 Task: Look for space in Lebbeke, Belgium from 2nd June, 2023 to 6th June, 2023 for 1 adult in price range Rs.10000 to Rs.13000. Place can be private room with 1  bedroom having 1 bed and 1 bathroom. Property type can be hotel. Amenities needed are: heating, . Booking option can be shelf check-in. Required host language is English.
Action: Mouse moved to (431, 120)
Screenshot: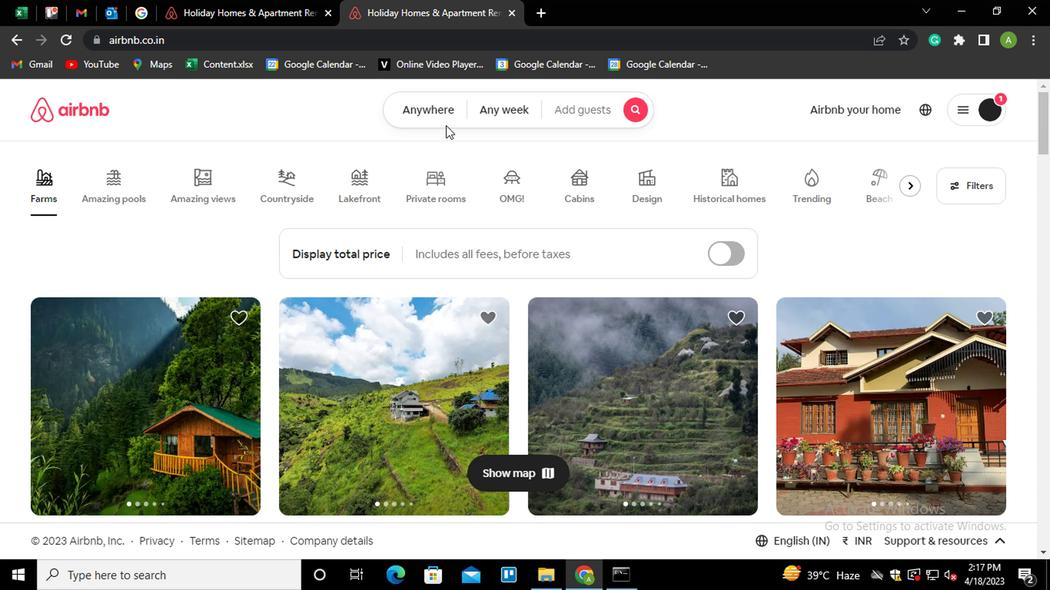 
Action: Mouse pressed left at (431, 120)
Screenshot: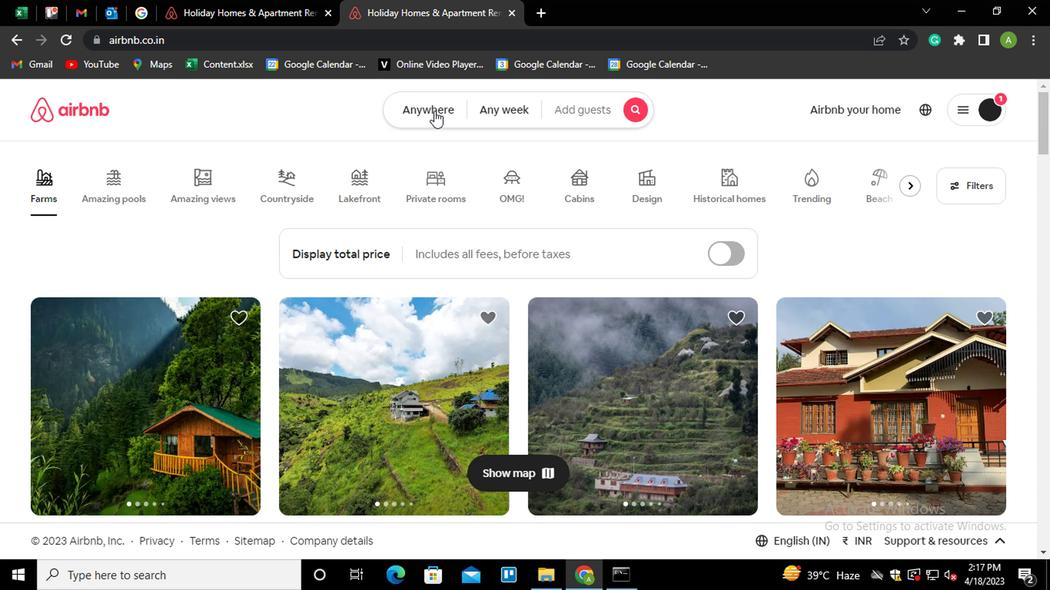 
Action: Mouse moved to (273, 180)
Screenshot: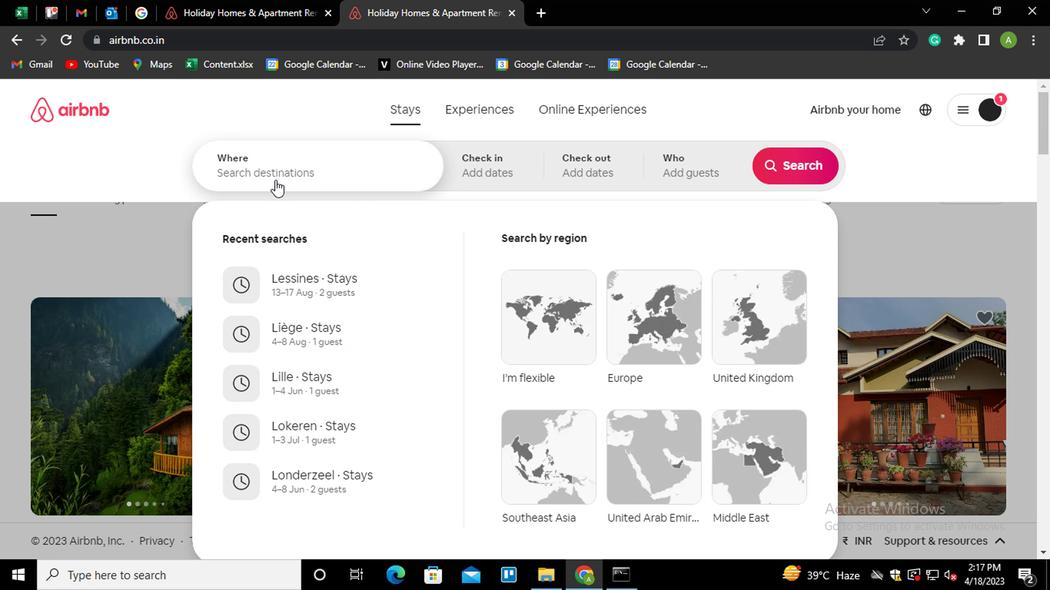 
Action: Mouse pressed left at (273, 180)
Screenshot: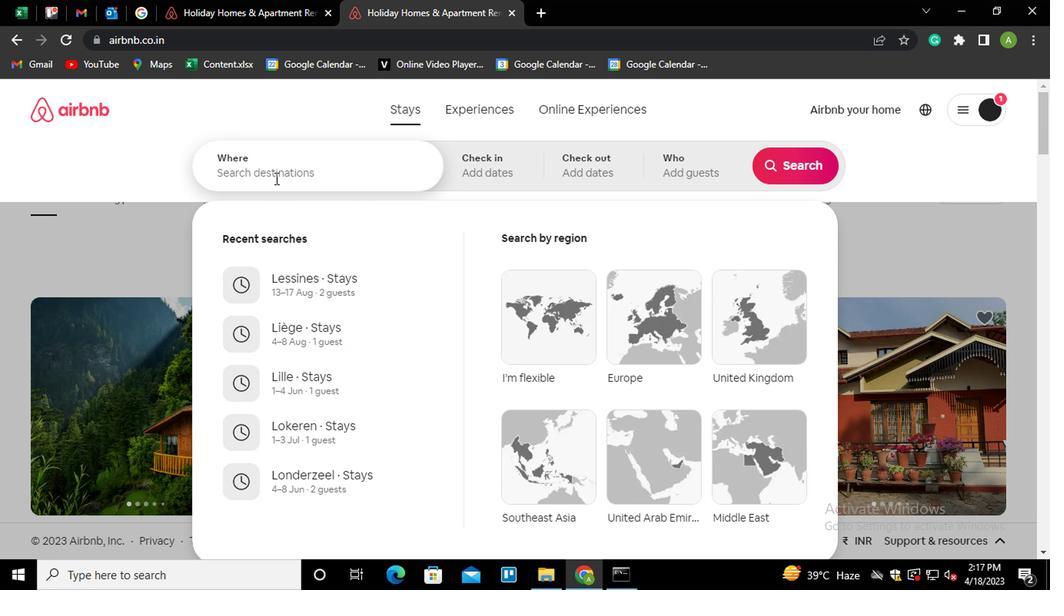 
Action: Key pressed <Key.shift_r>Lebbe<Key.down><Key.enter>
Screenshot: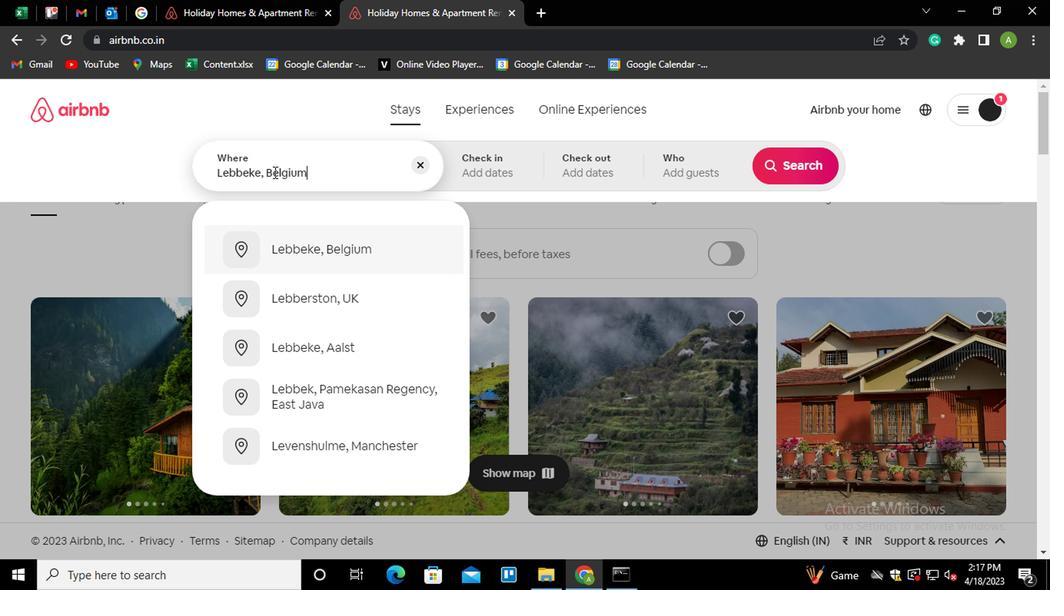 
Action: Mouse moved to (782, 291)
Screenshot: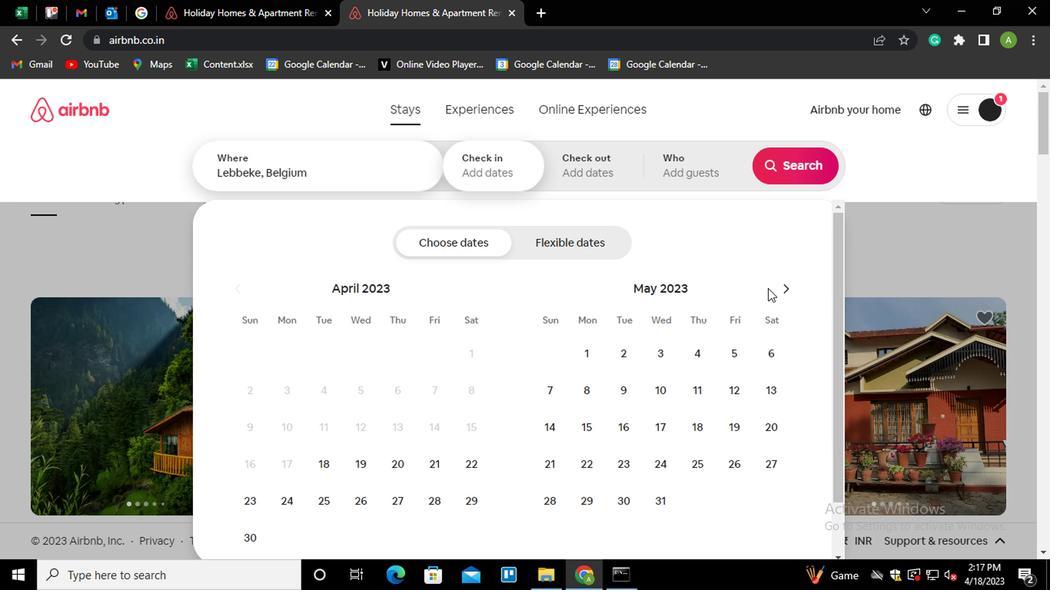 
Action: Mouse pressed left at (782, 291)
Screenshot: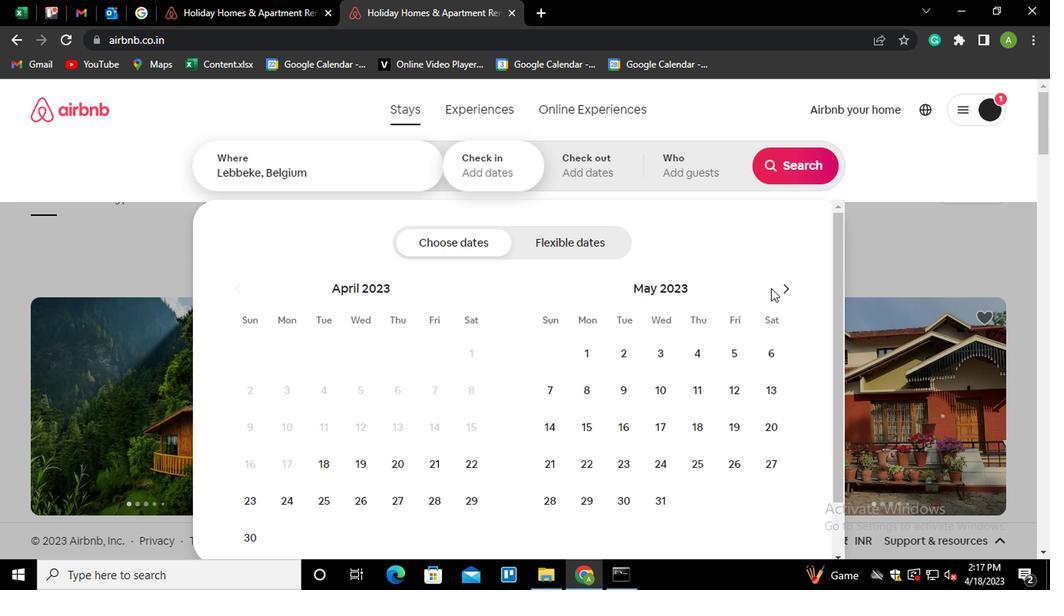 
Action: Mouse moved to (740, 349)
Screenshot: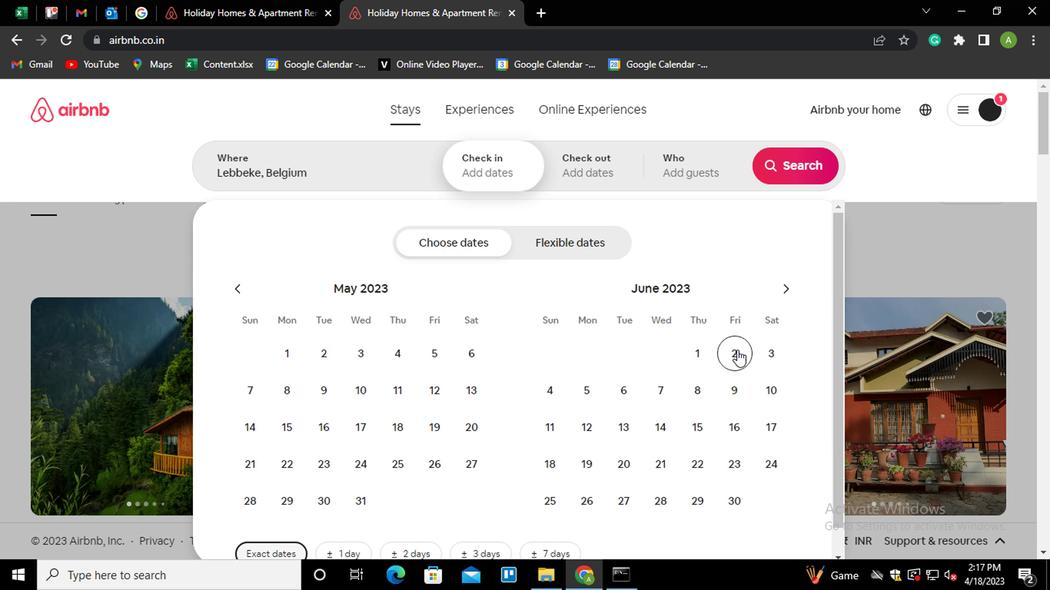
Action: Mouse pressed left at (740, 349)
Screenshot: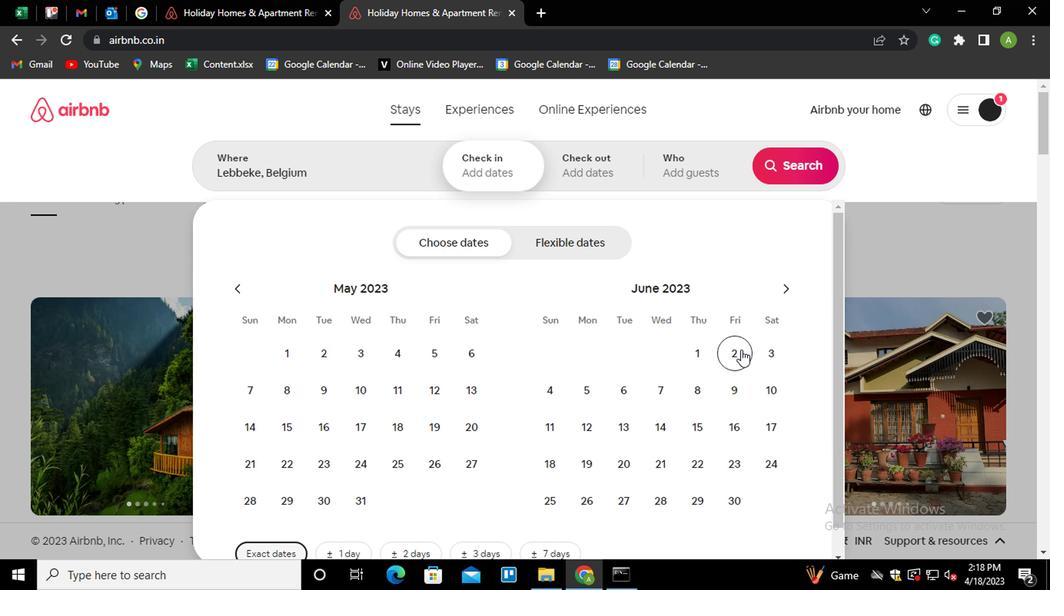 
Action: Mouse moved to (624, 392)
Screenshot: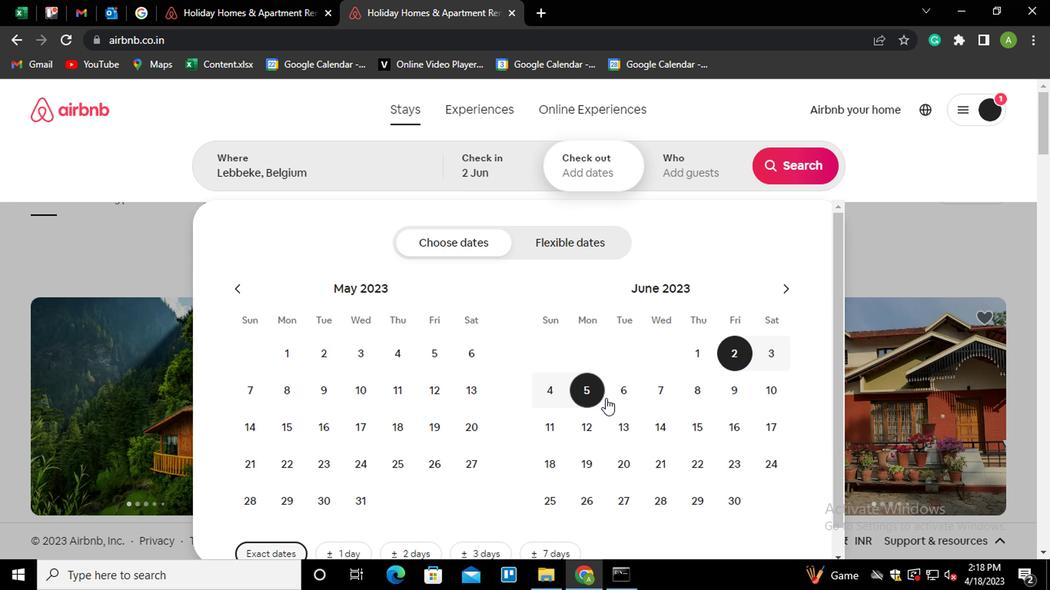 
Action: Mouse pressed left at (624, 392)
Screenshot: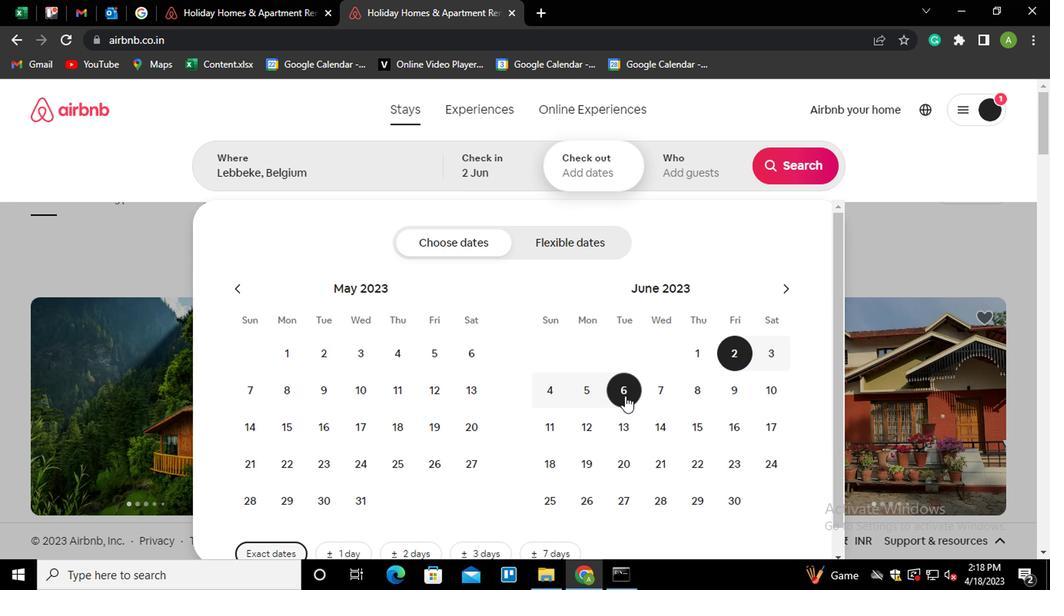 
Action: Mouse moved to (710, 178)
Screenshot: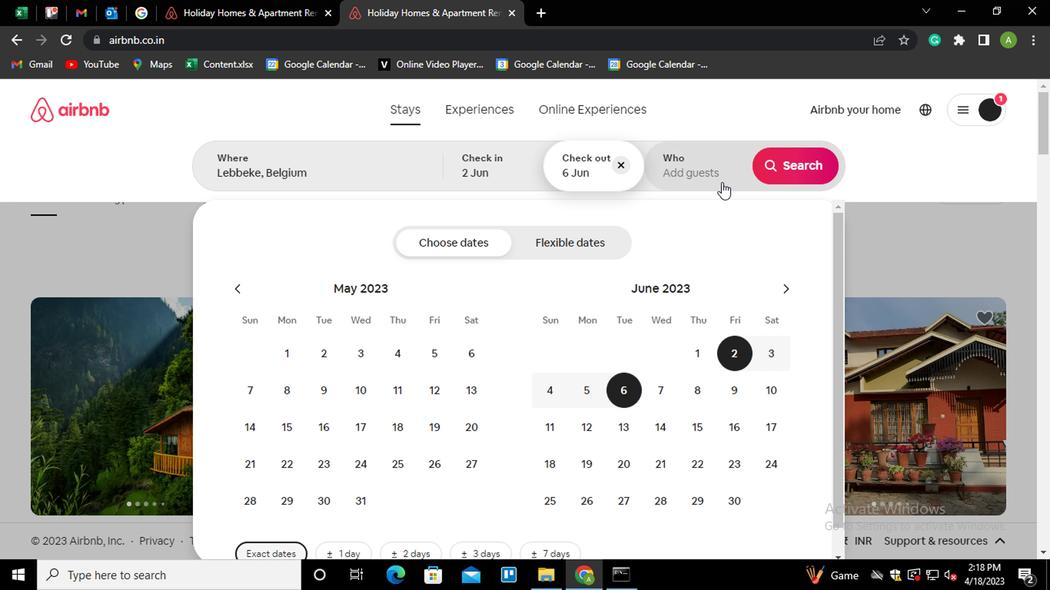 
Action: Mouse pressed left at (710, 178)
Screenshot: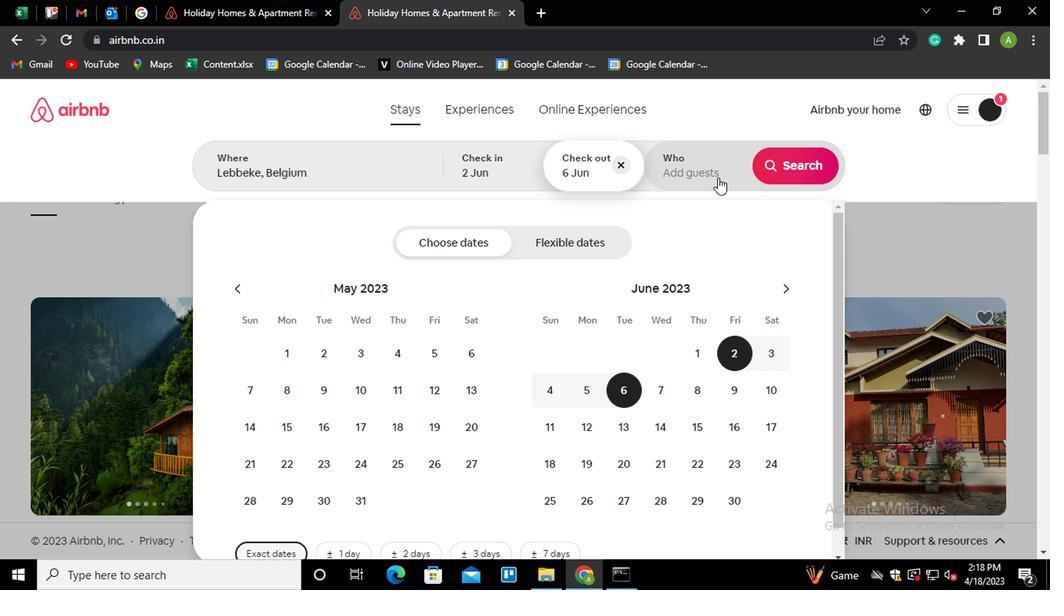 
Action: Mouse moved to (793, 252)
Screenshot: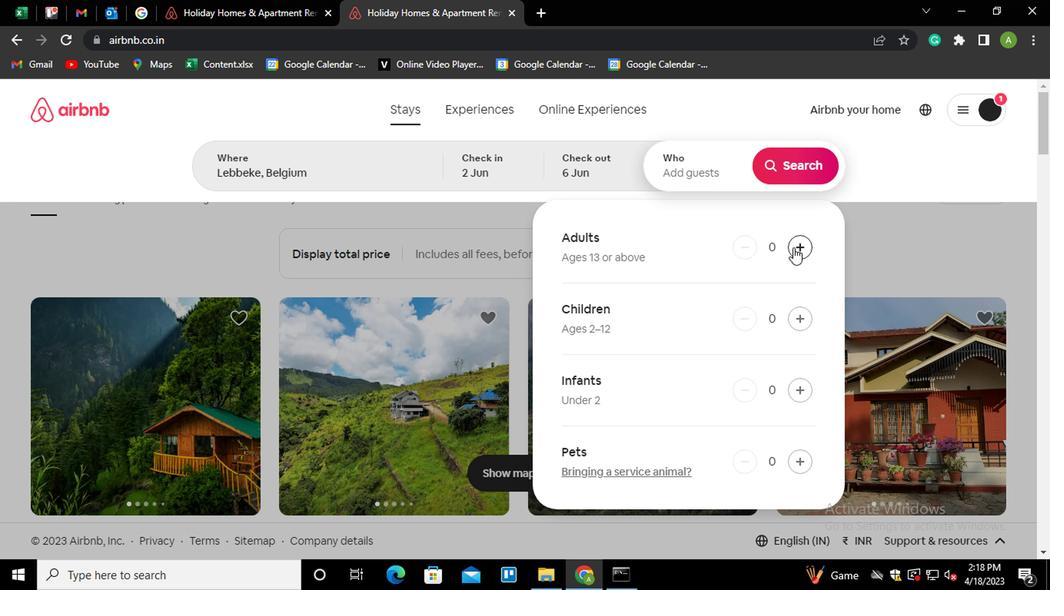 
Action: Mouse pressed left at (793, 252)
Screenshot: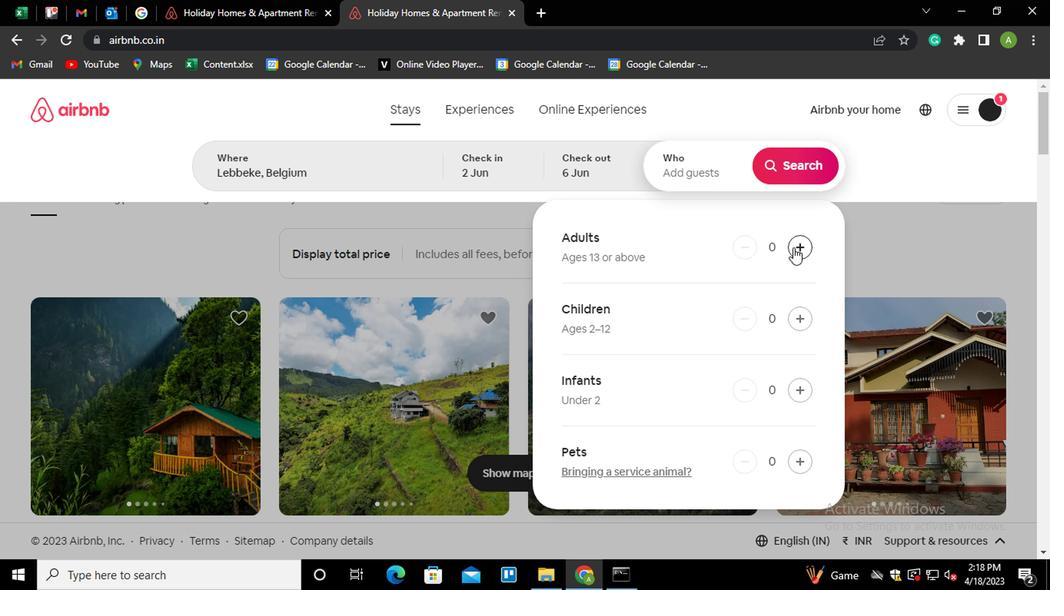 
Action: Mouse moved to (811, 178)
Screenshot: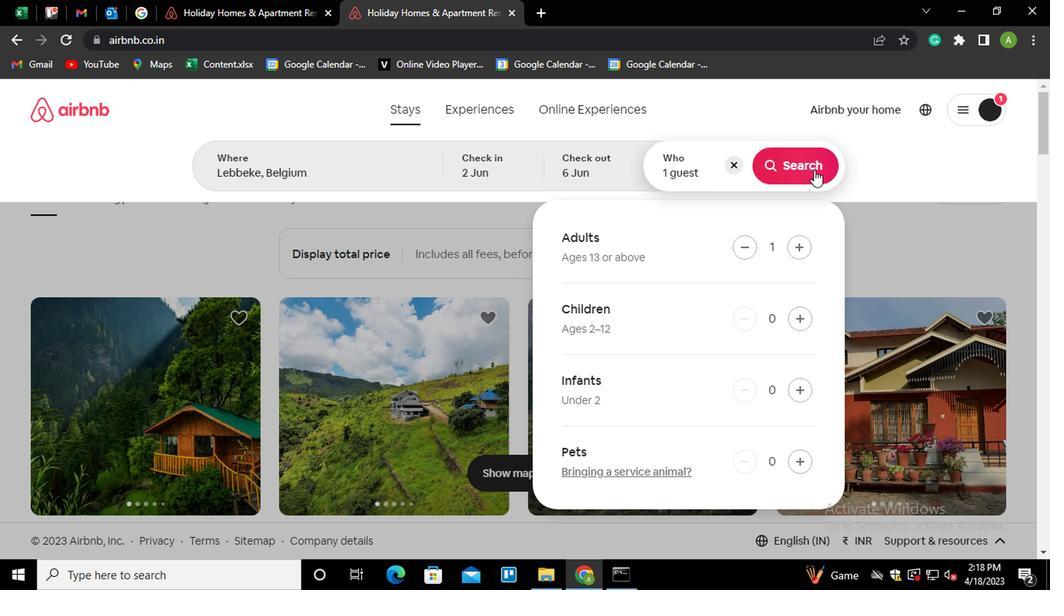
Action: Mouse pressed left at (811, 178)
Screenshot: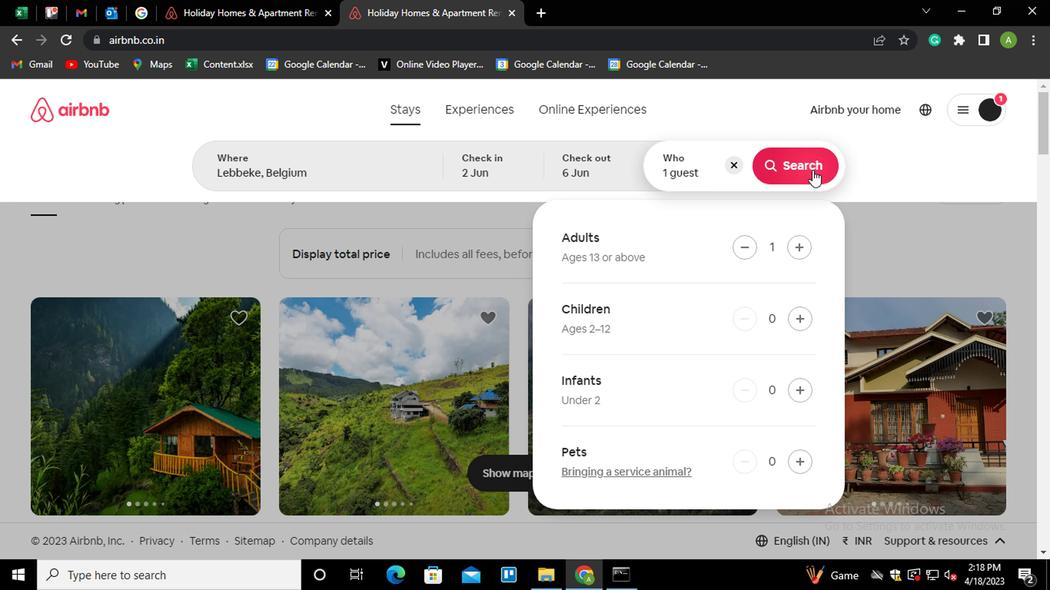 
Action: Mouse moved to (988, 183)
Screenshot: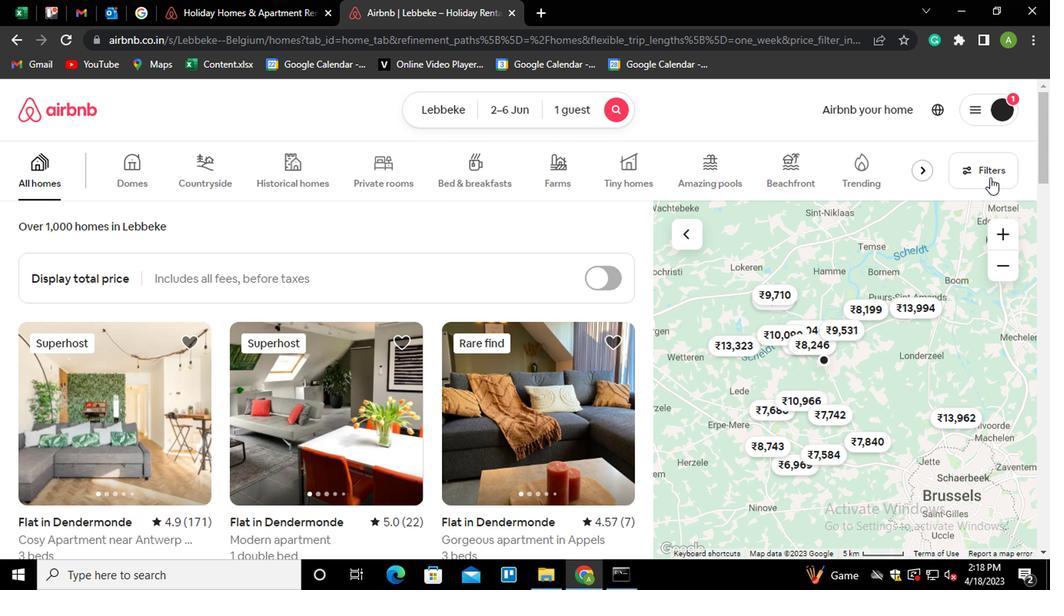 
Action: Mouse pressed left at (988, 183)
Screenshot: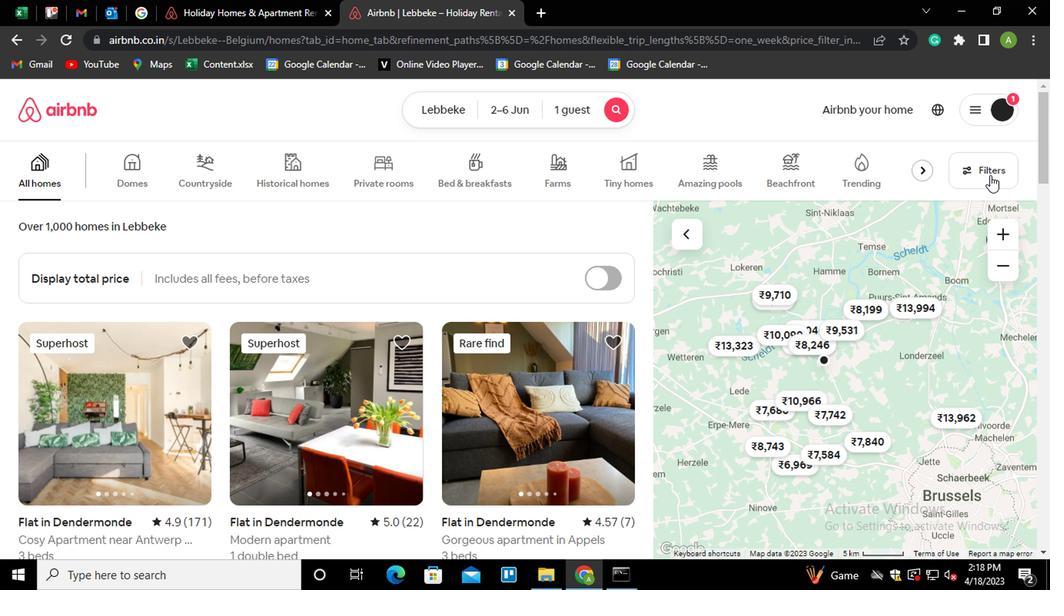 
Action: Mouse moved to (394, 358)
Screenshot: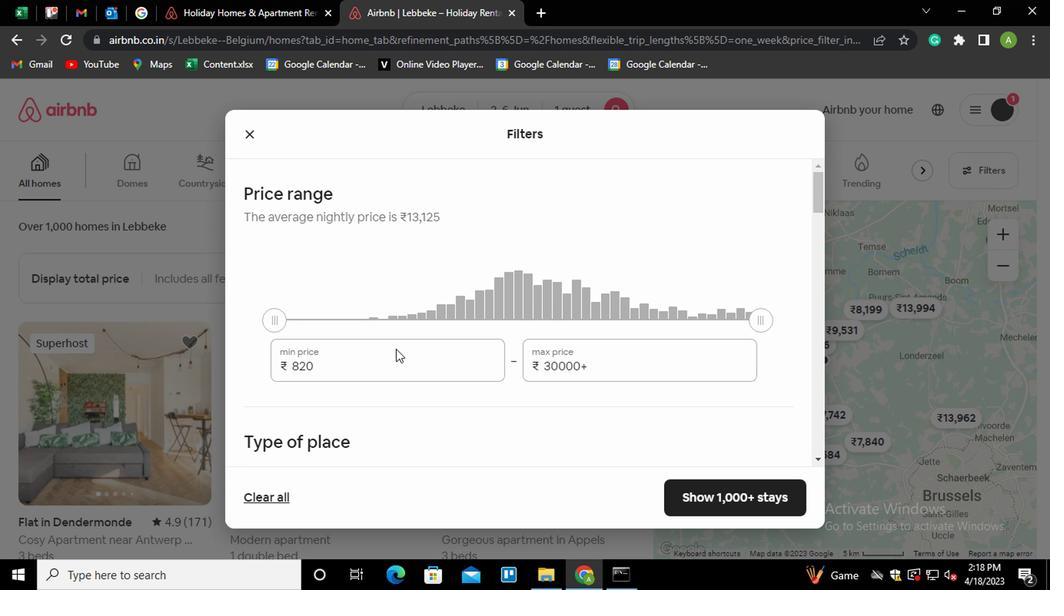 
Action: Mouse pressed left at (394, 358)
Screenshot: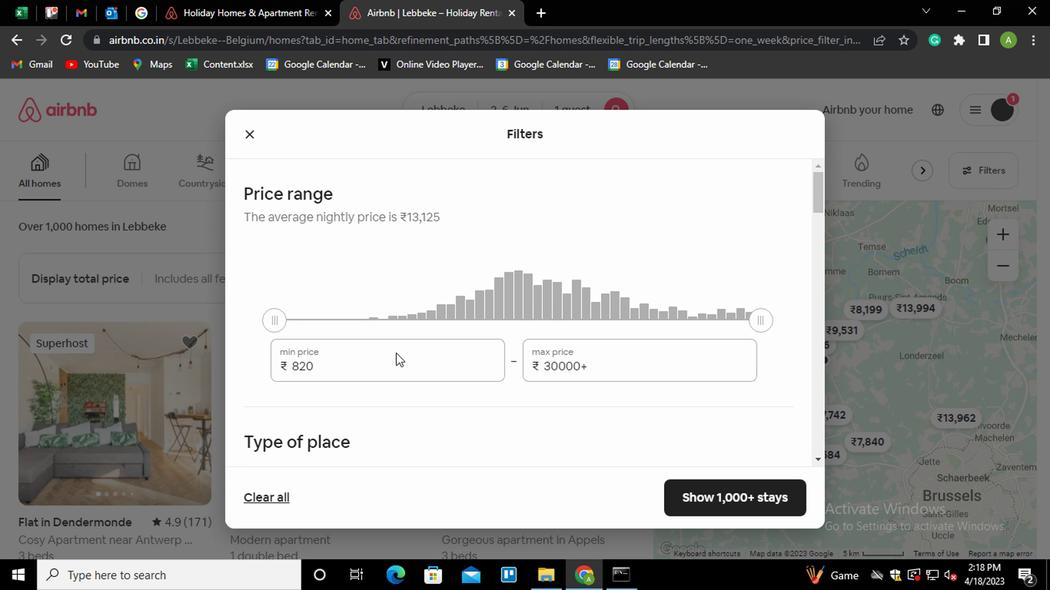 
Action: Key pressed <Key.shift_r><Key.home>10000
Screenshot: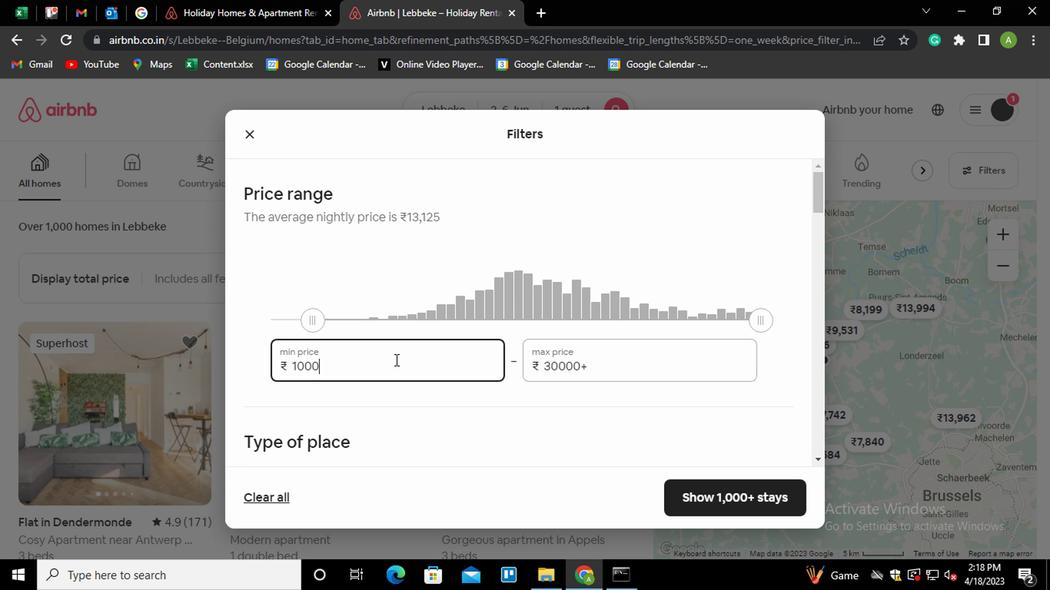 
Action: Mouse moved to (637, 373)
Screenshot: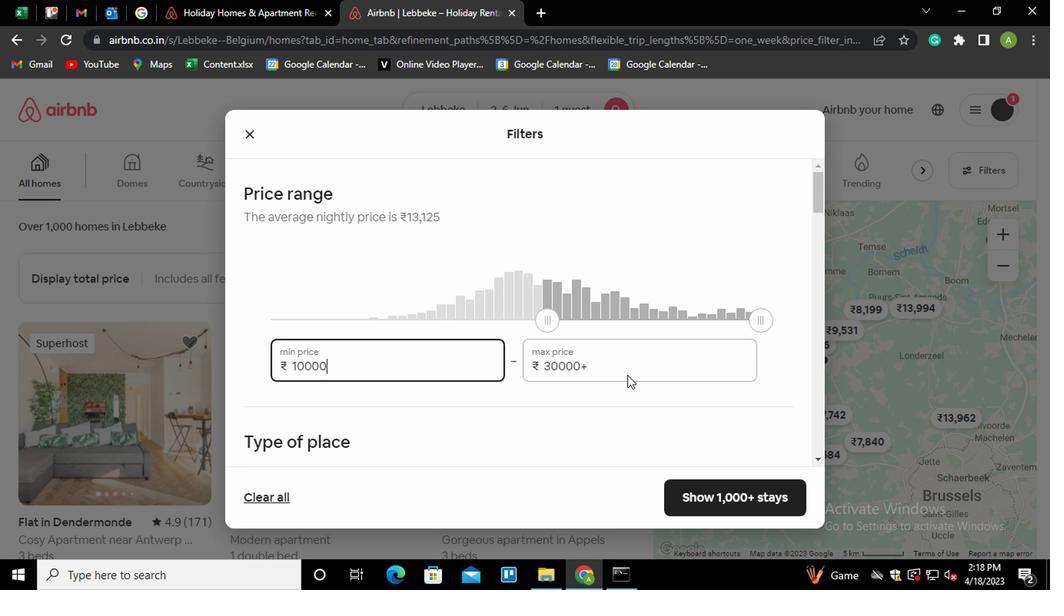 
Action: Mouse pressed left at (637, 373)
Screenshot: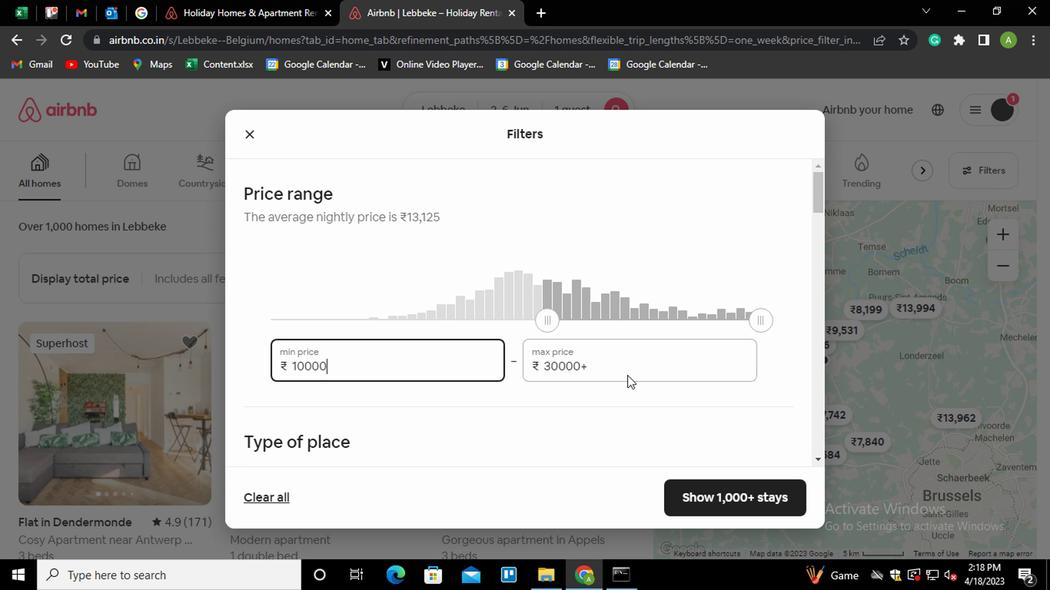 
Action: Mouse moved to (629, 368)
Screenshot: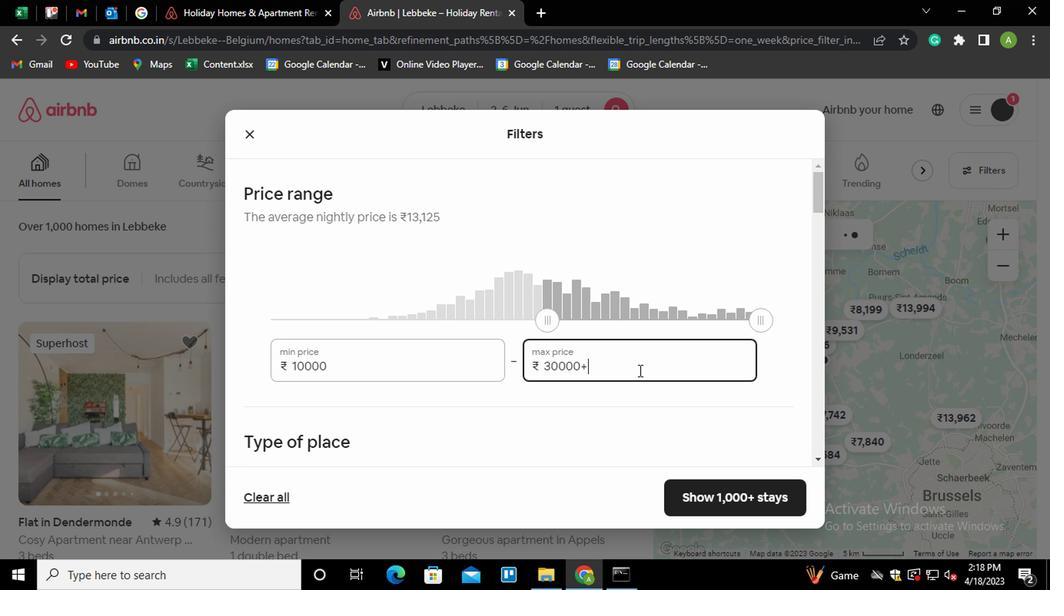 
Action: Key pressed <Key.shift_r><Key.home>13000
Screenshot: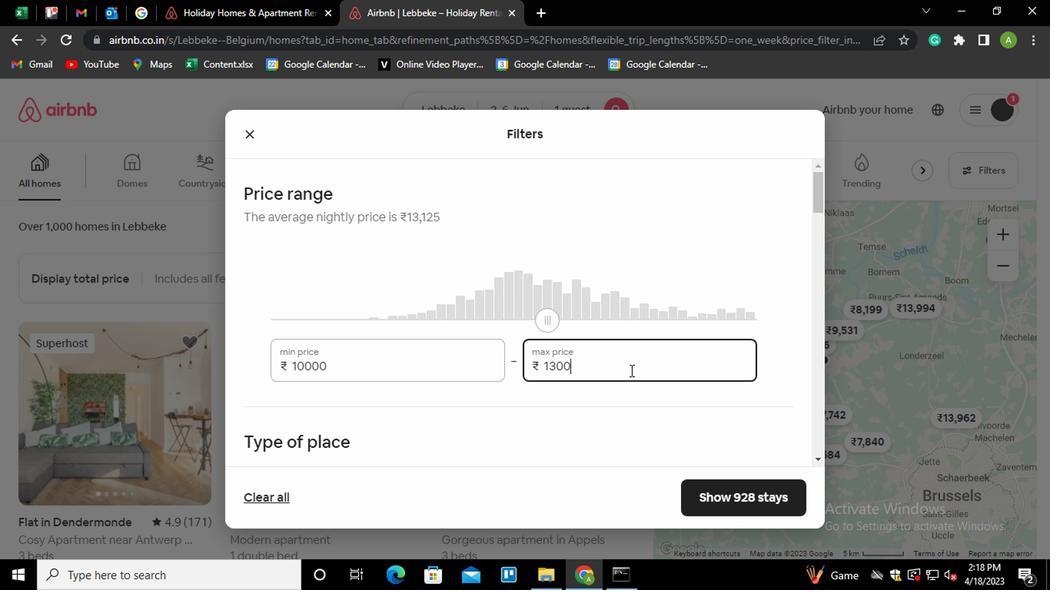 
Action: Mouse moved to (421, 449)
Screenshot: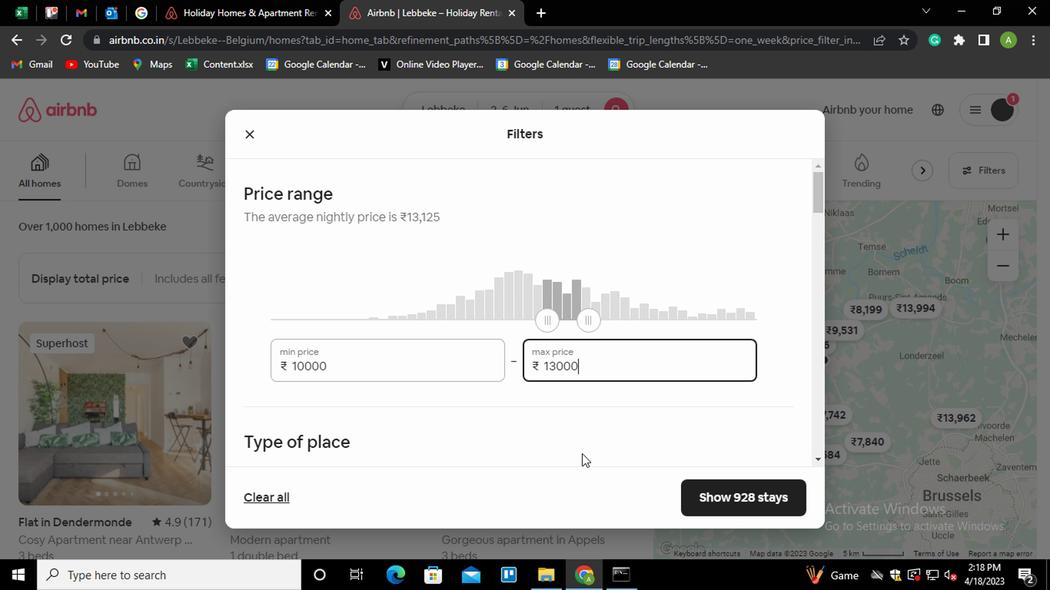 
Action: Mouse scrolled (421, 448) with delta (0, -1)
Screenshot: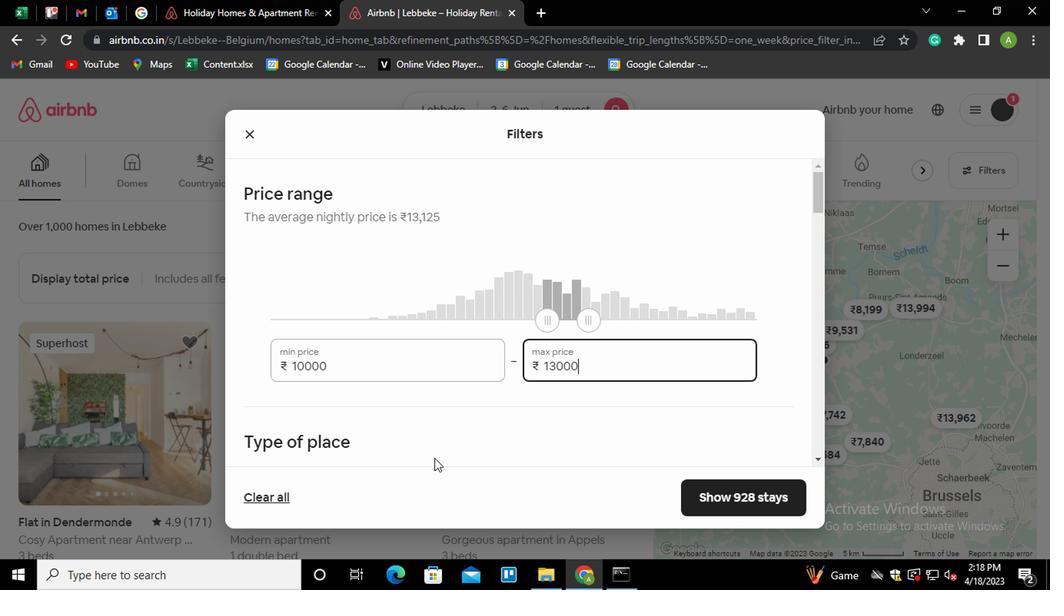 
Action: Mouse scrolled (421, 448) with delta (0, -1)
Screenshot: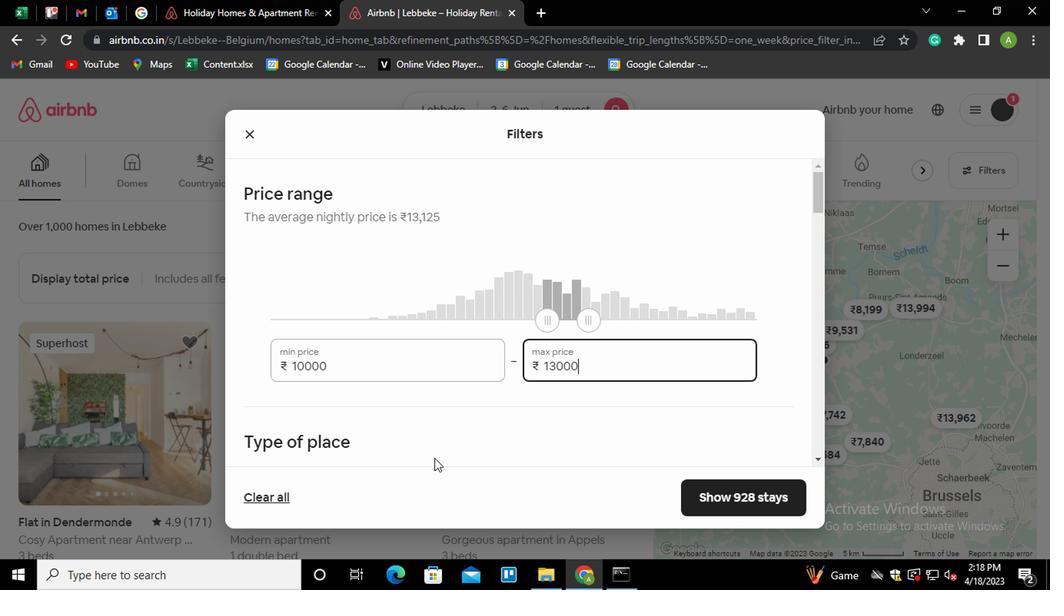 
Action: Mouse scrolled (421, 448) with delta (0, -1)
Screenshot: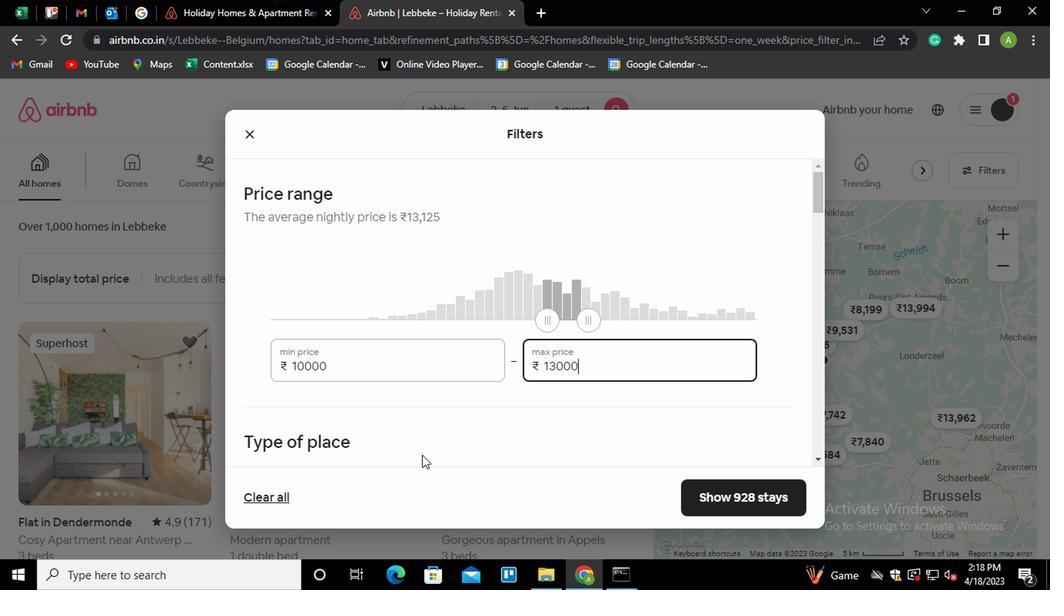 
Action: Mouse moved to (523, 260)
Screenshot: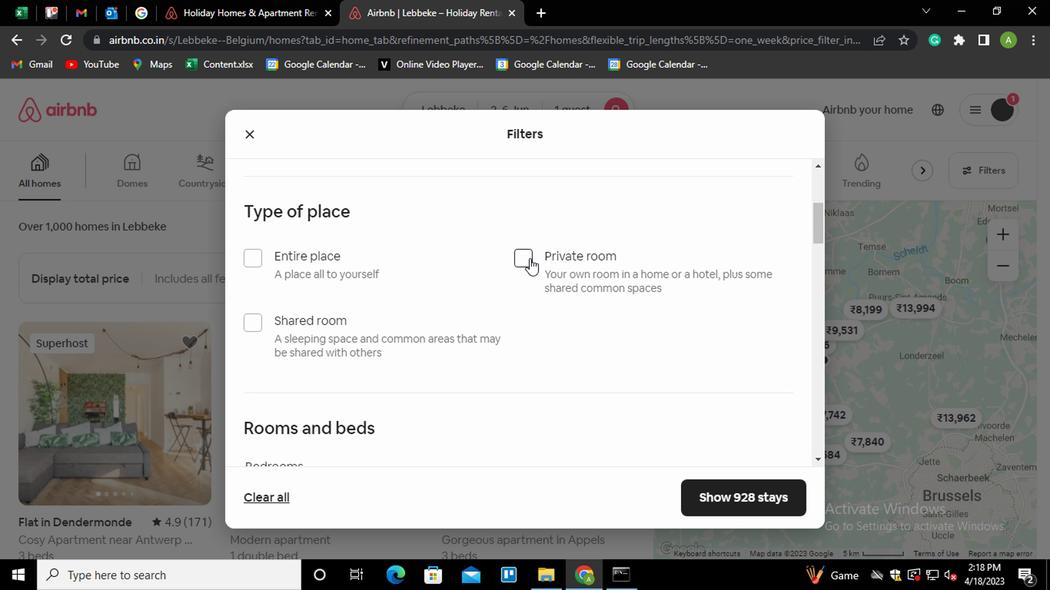 
Action: Mouse pressed left at (523, 260)
Screenshot: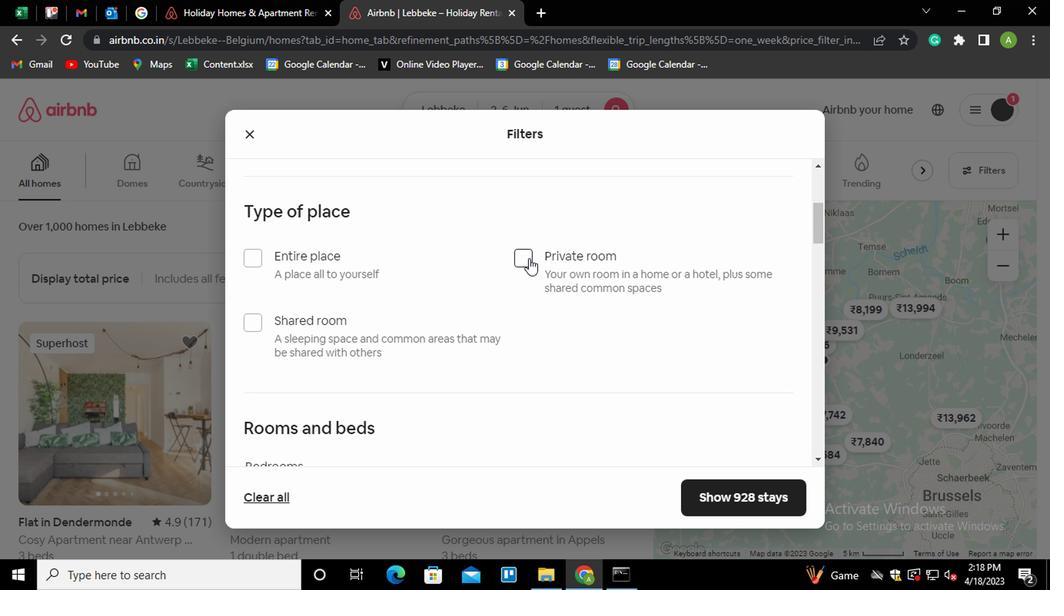 
Action: Mouse moved to (572, 288)
Screenshot: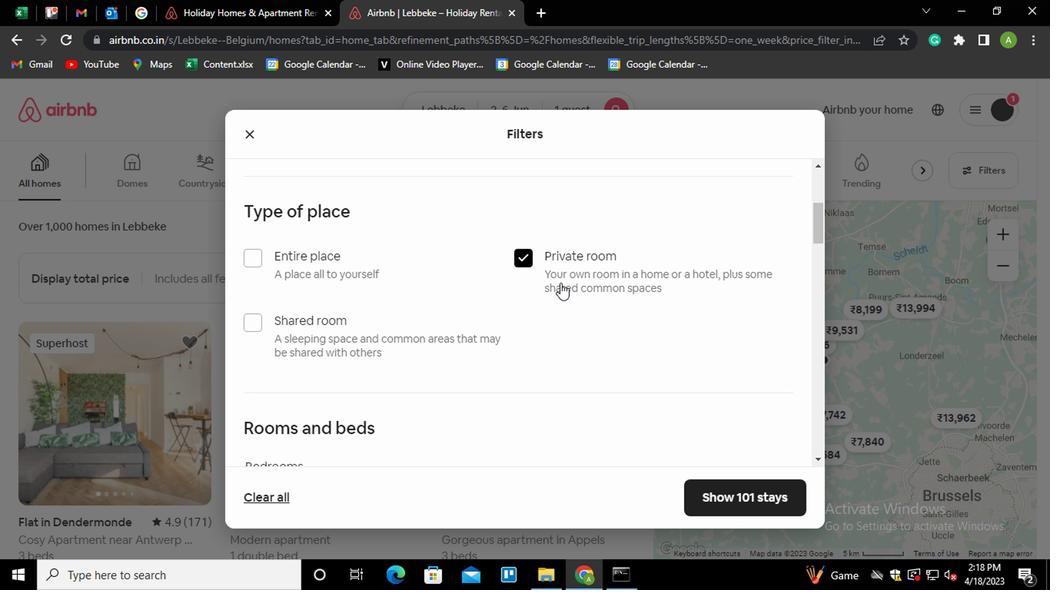 
Action: Mouse scrolled (572, 287) with delta (0, -1)
Screenshot: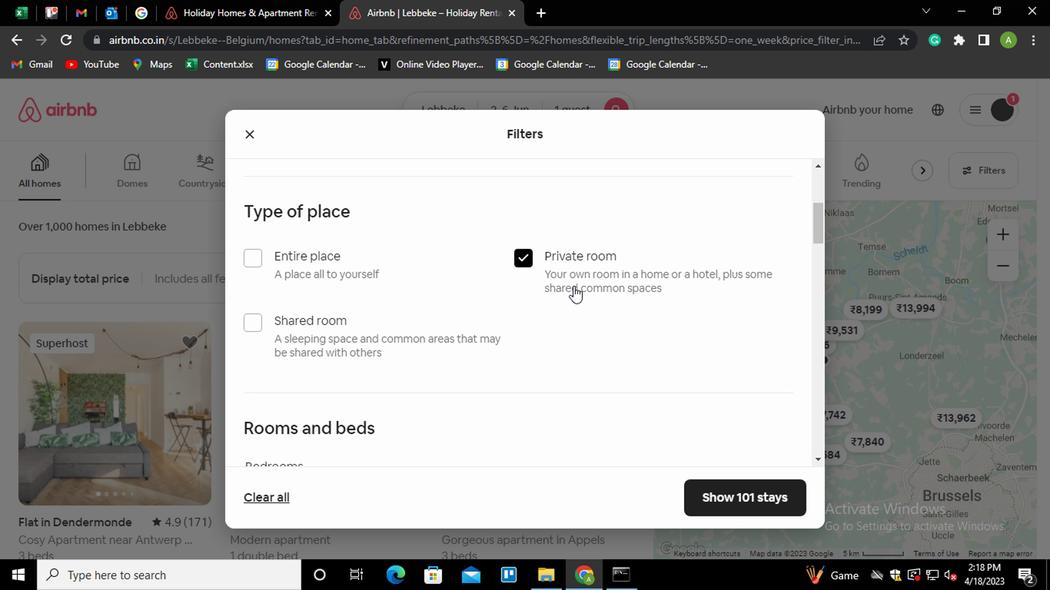 
Action: Mouse scrolled (572, 287) with delta (0, -1)
Screenshot: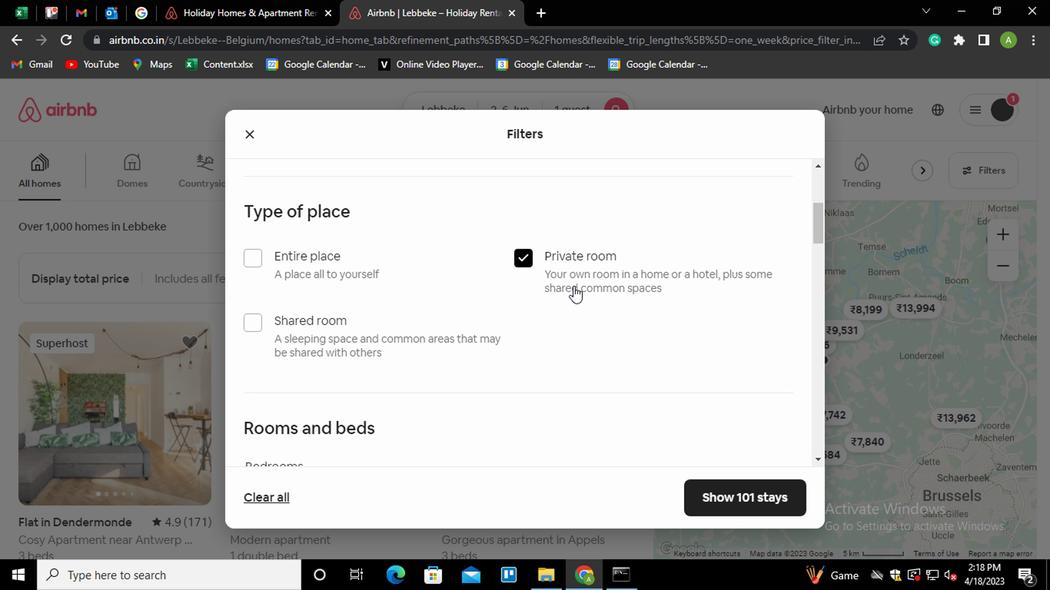 
Action: Mouse moved to (322, 355)
Screenshot: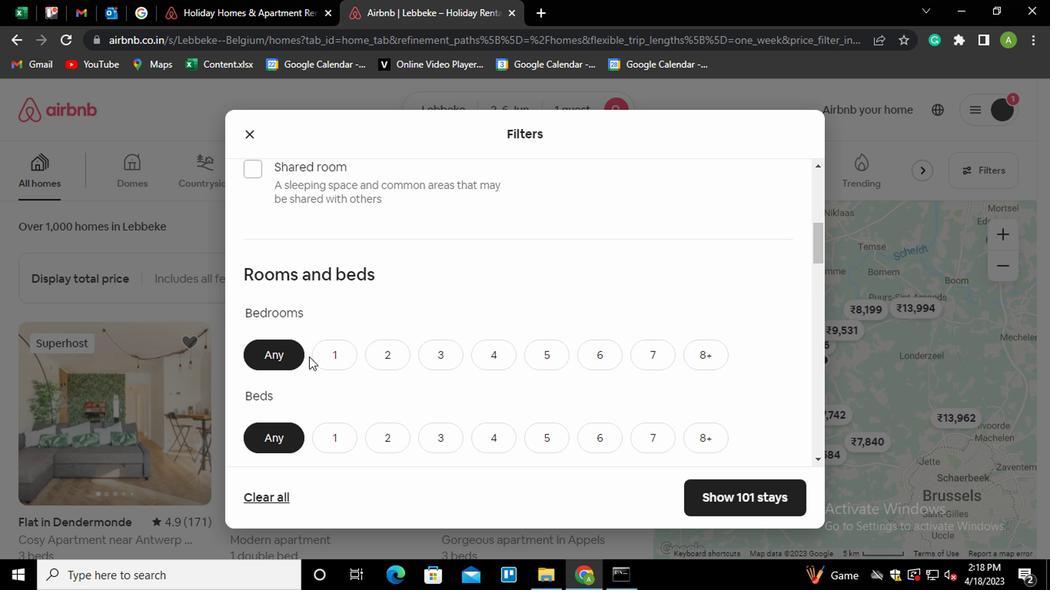 
Action: Mouse pressed left at (322, 355)
Screenshot: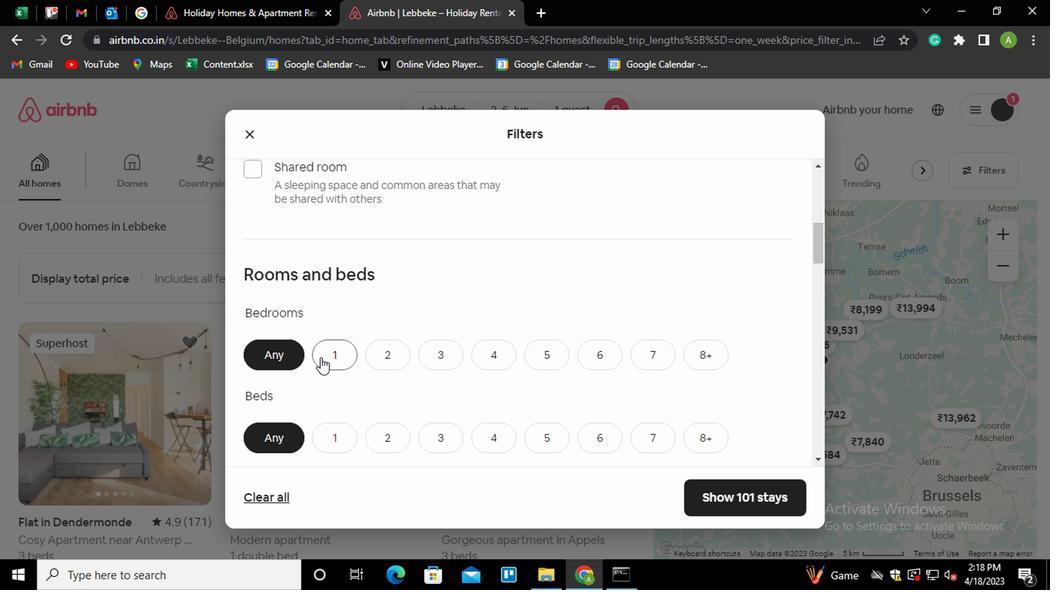 
Action: Mouse moved to (398, 335)
Screenshot: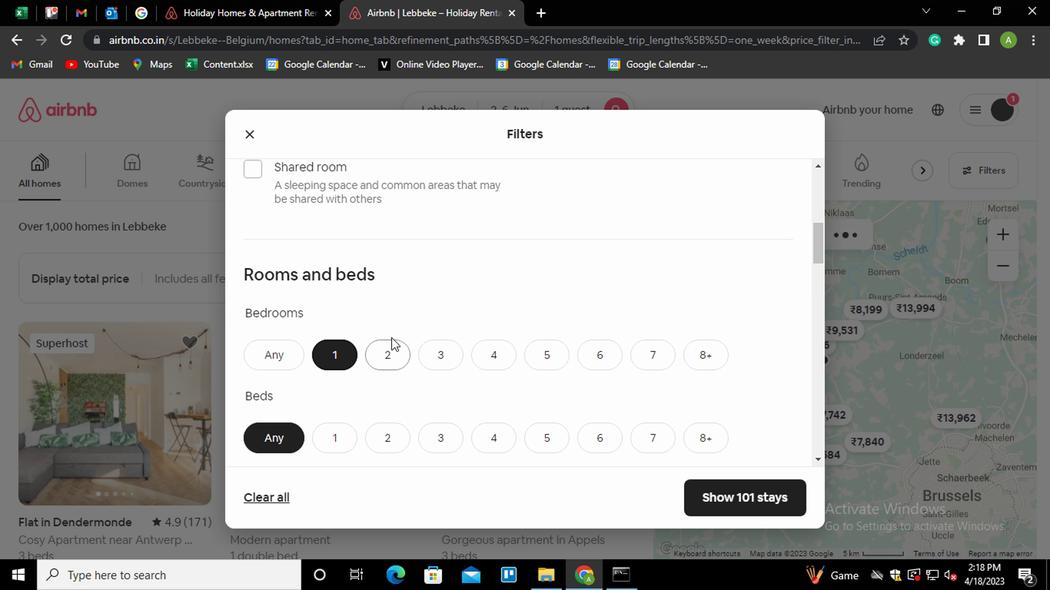 
Action: Mouse scrolled (398, 334) with delta (0, 0)
Screenshot: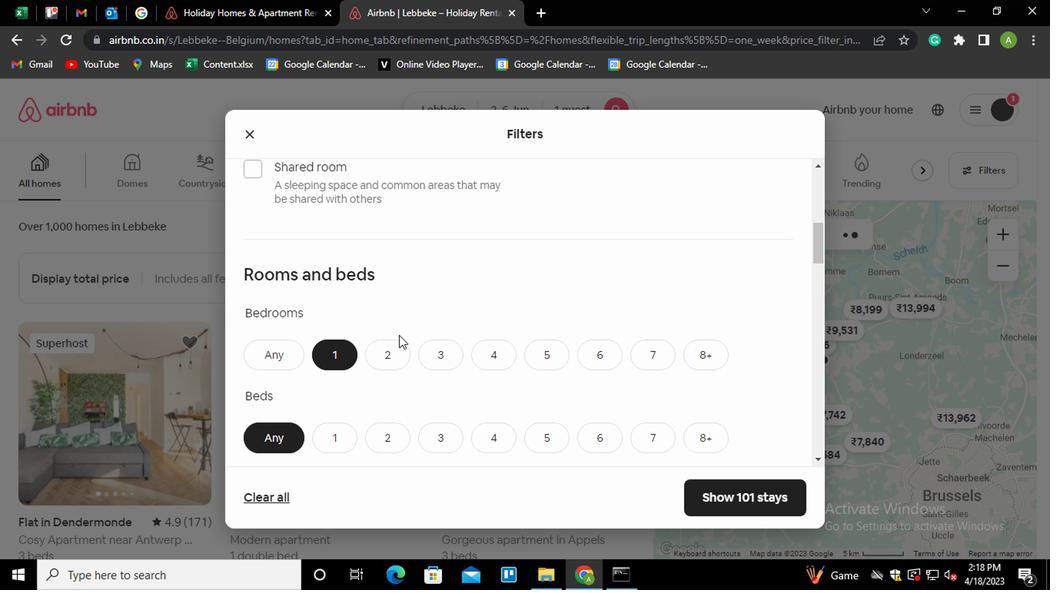 
Action: Mouse moved to (311, 357)
Screenshot: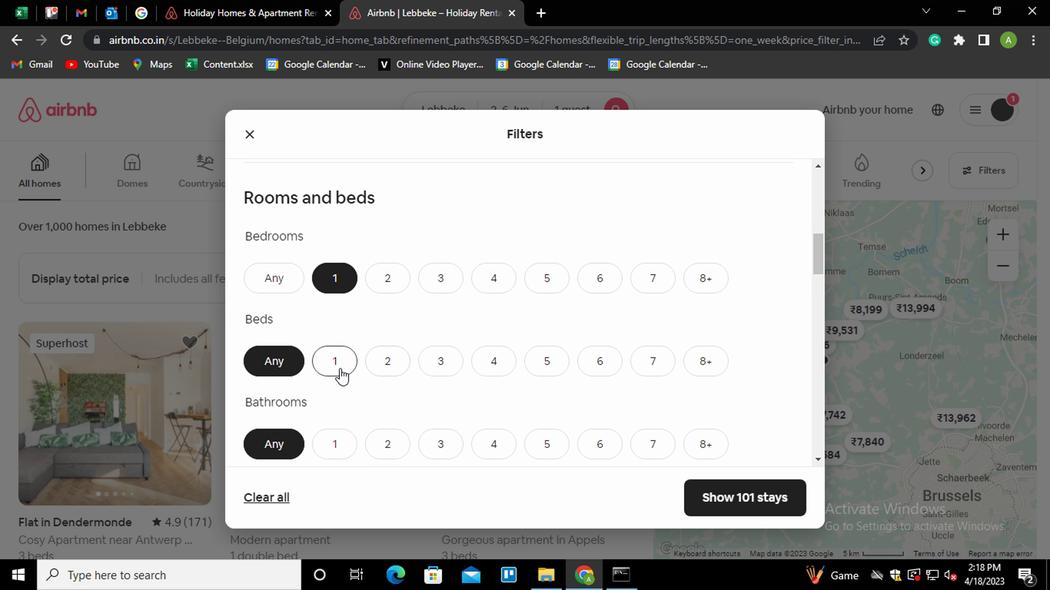 
Action: Mouse pressed left at (311, 357)
Screenshot: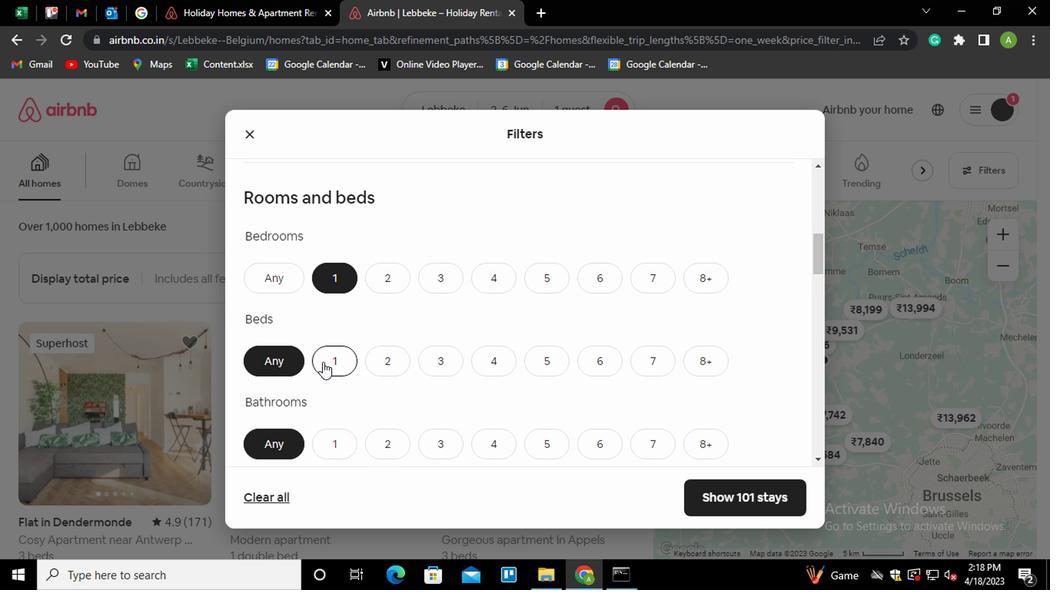 
Action: Mouse moved to (353, 357)
Screenshot: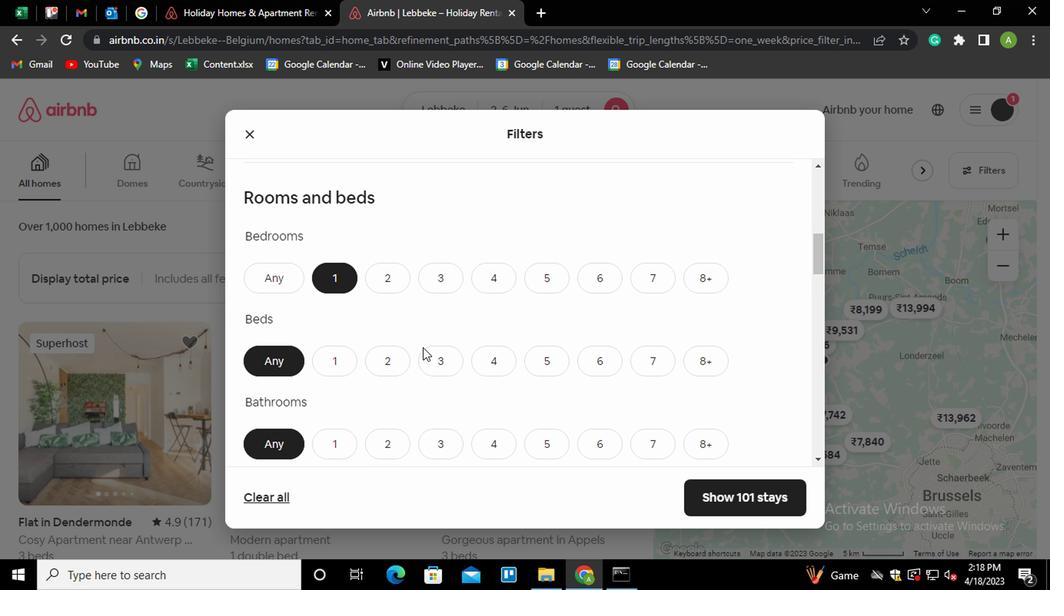 
Action: Mouse pressed left at (353, 357)
Screenshot: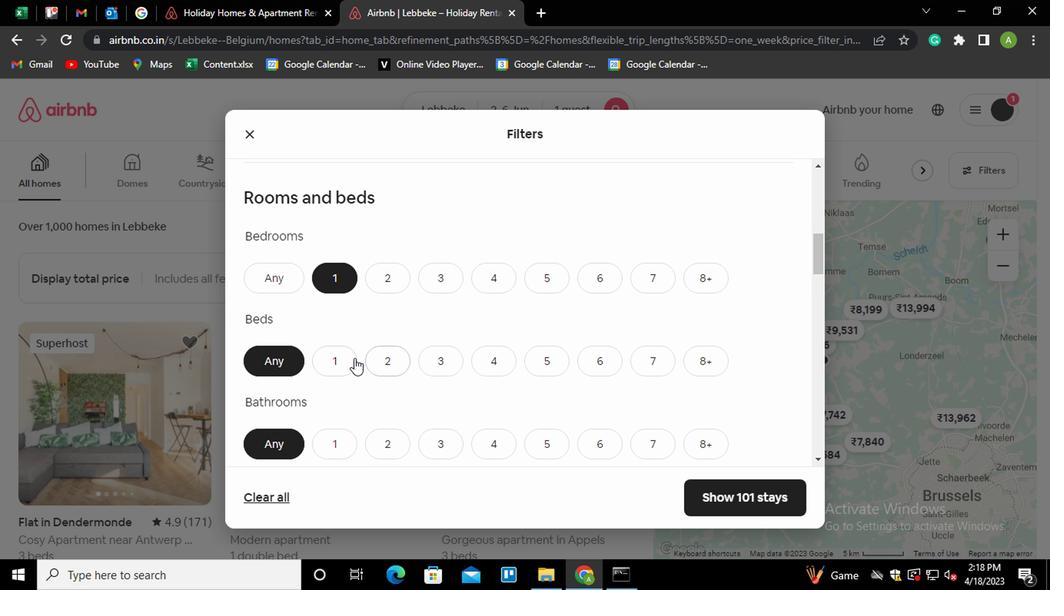 
Action: Mouse moved to (421, 339)
Screenshot: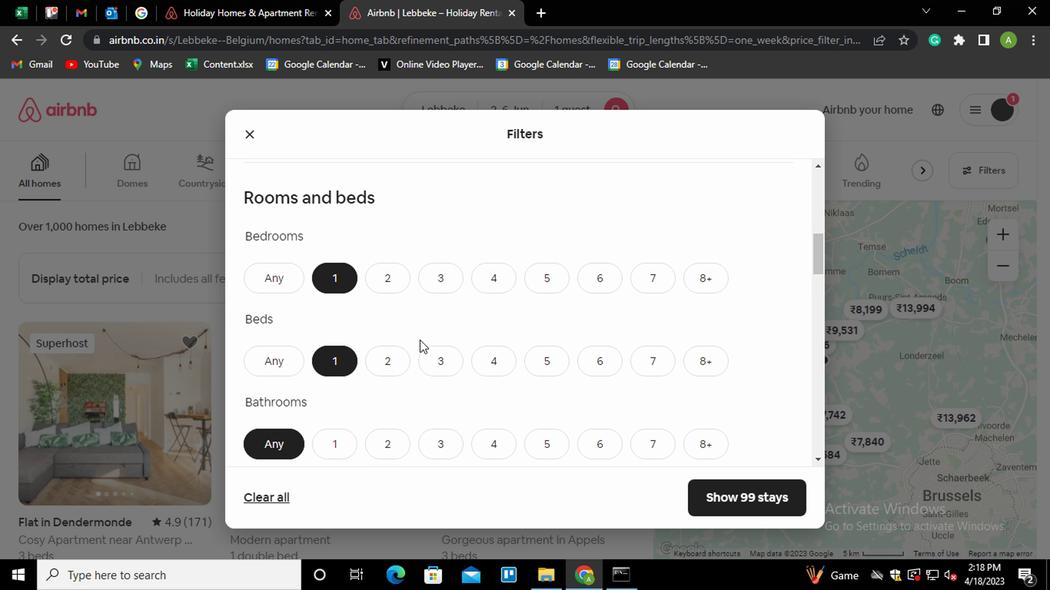 
Action: Mouse scrolled (421, 339) with delta (0, 0)
Screenshot: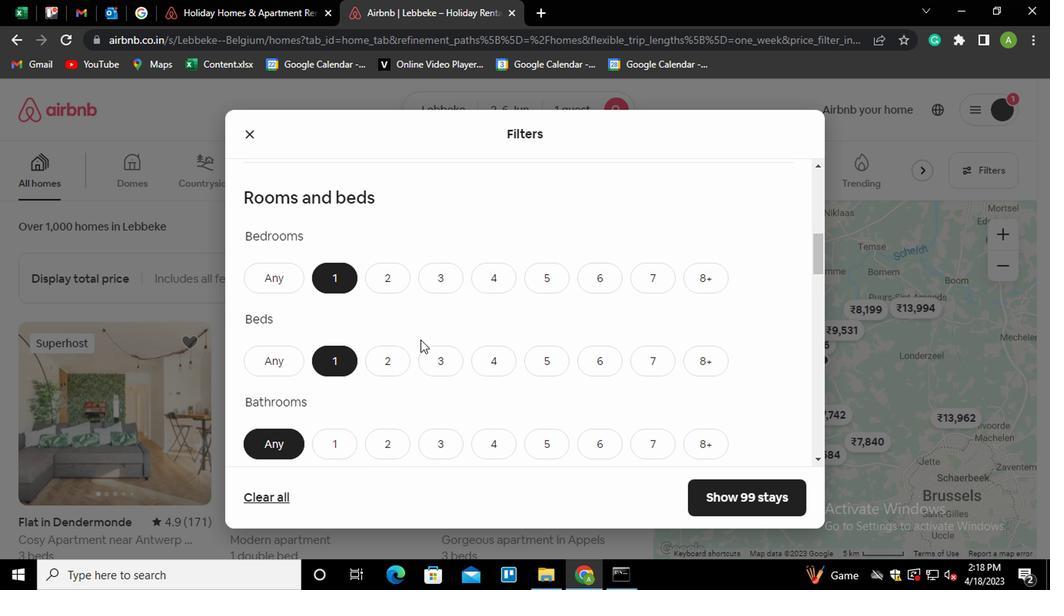 
Action: Mouse scrolled (421, 339) with delta (0, 0)
Screenshot: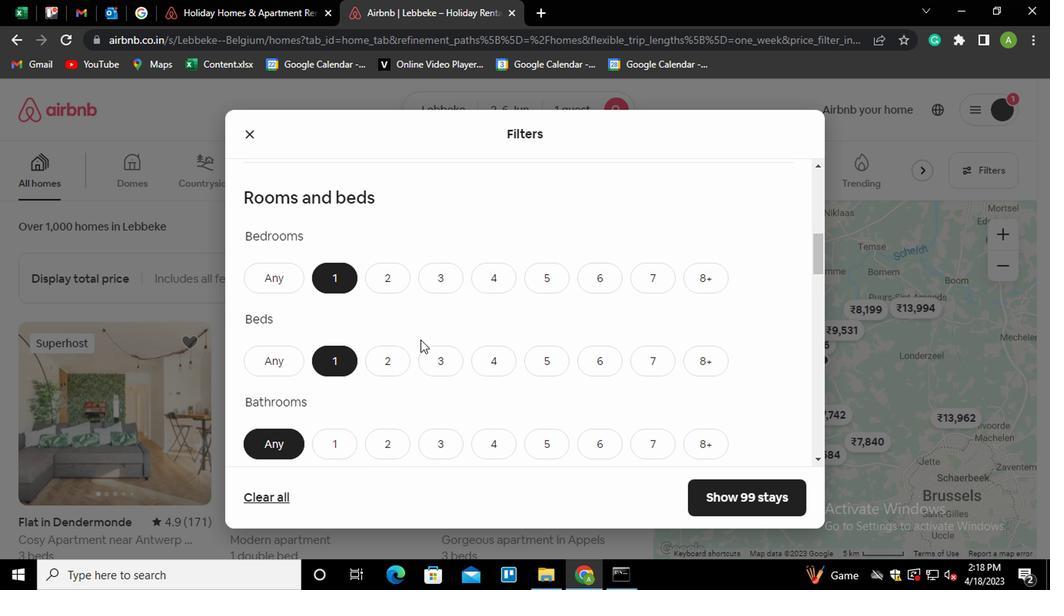 
Action: Mouse moved to (335, 291)
Screenshot: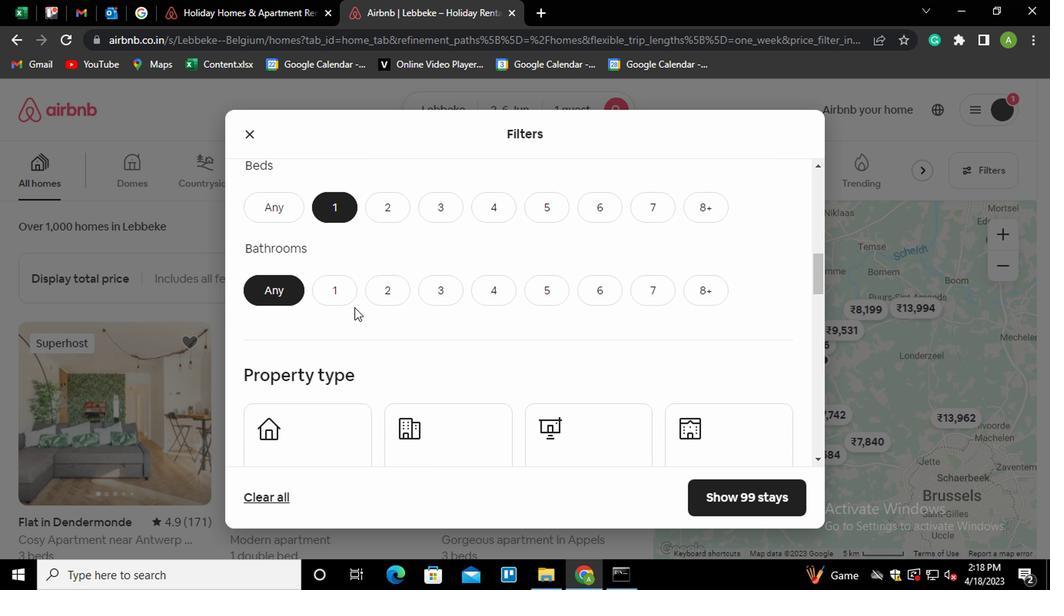 
Action: Mouse pressed left at (335, 291)
Screenshot: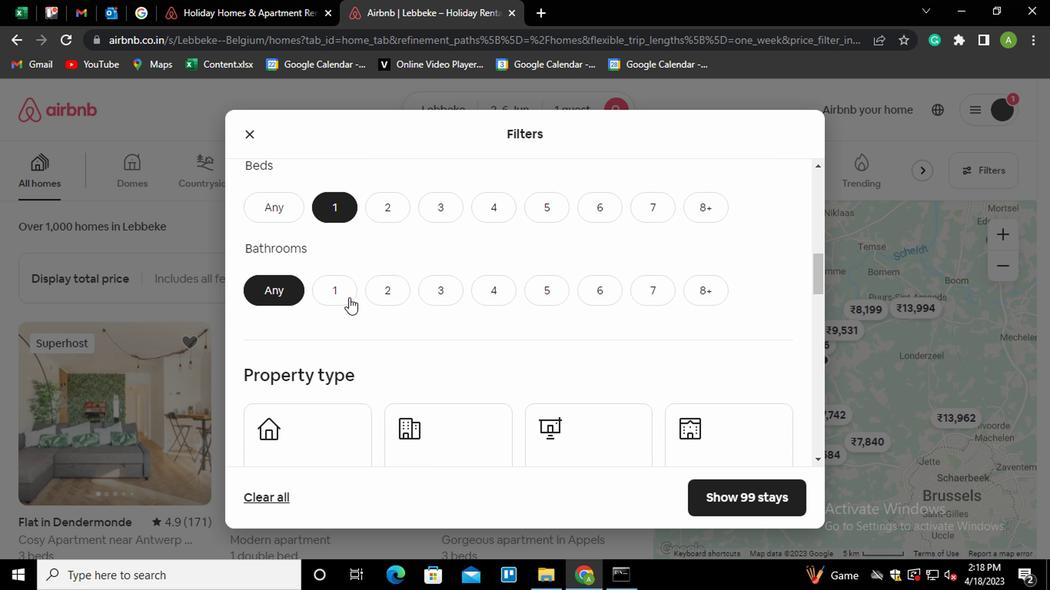 
Action: Mouse moved to (489, 350)
Screenshot: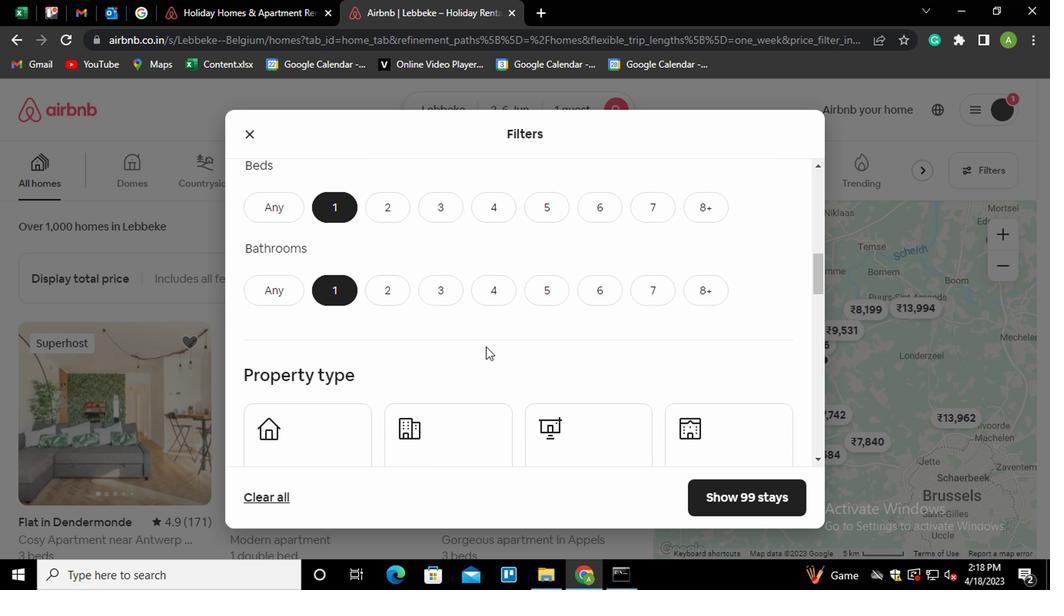 
Action: Mouse scrolled (489, 349) with delta (0, -1)
Screenshot: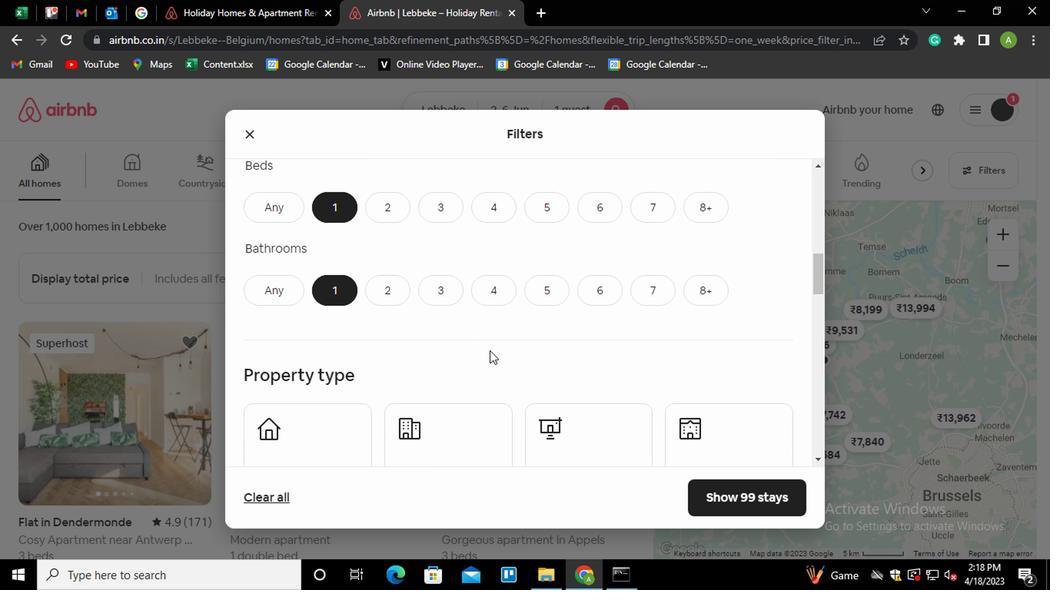 
Action: Mouse moved to (686, 370)
Screenshot: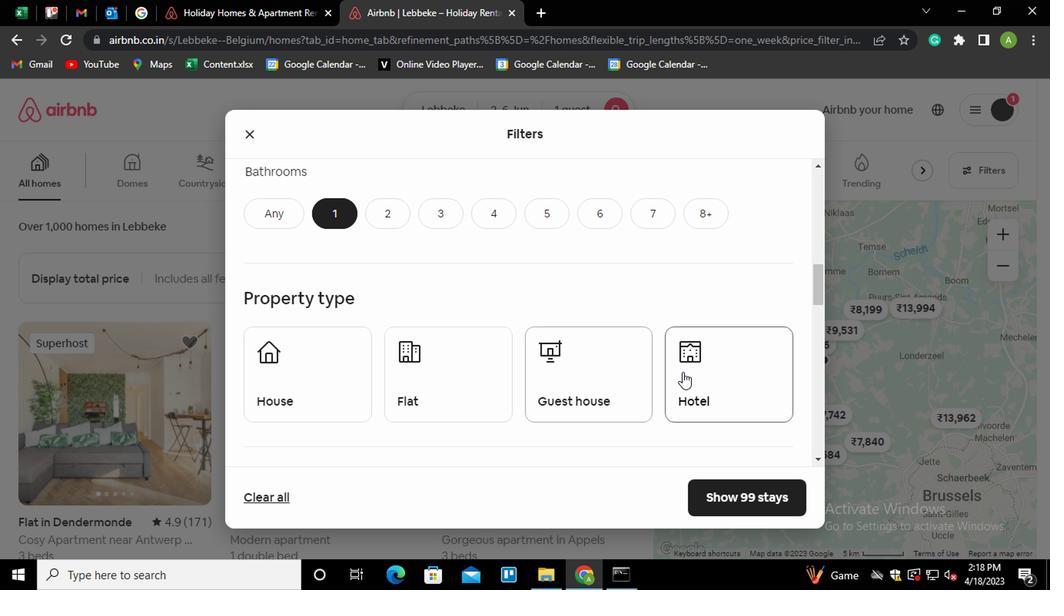 
Action: Mouse pressed left at (686, 370)
Screenshot: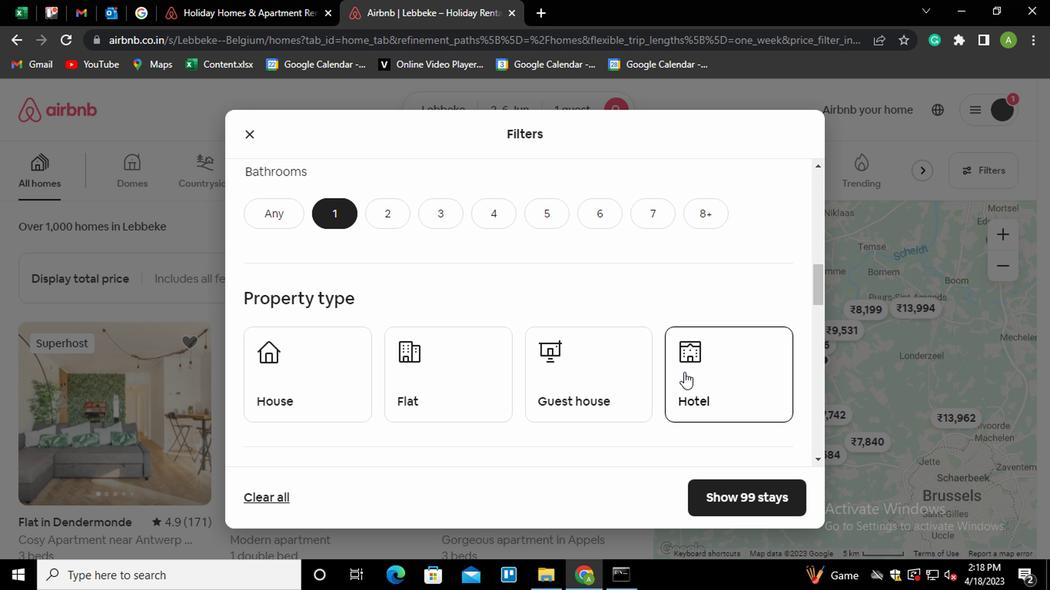 
Action: Mouse moved to (578, 340)
Screenshot: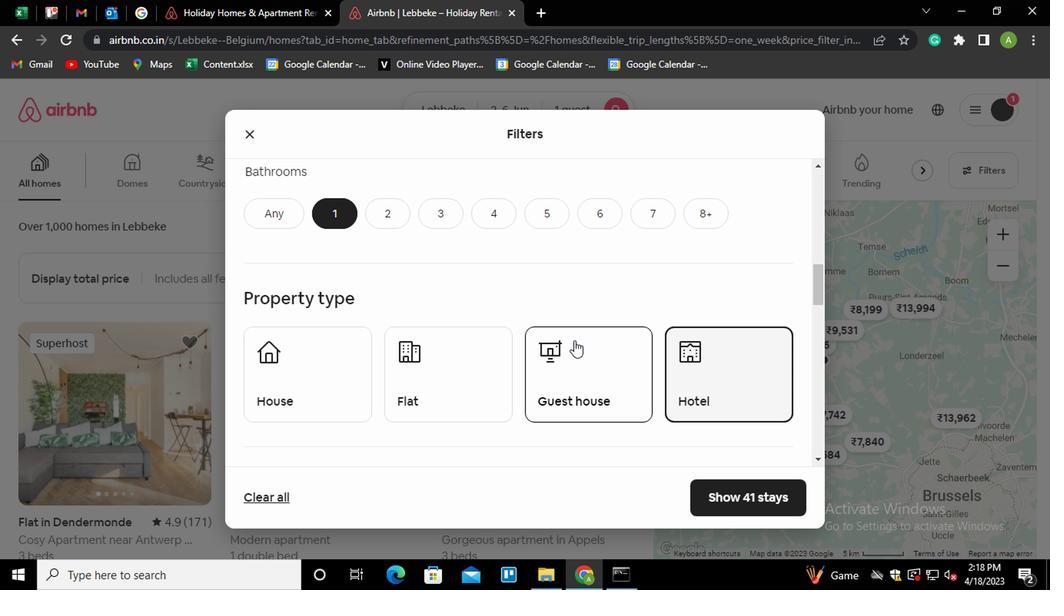 
Action: Mouse scrolled (578, 339) with delta (0, 0)
Screenshot: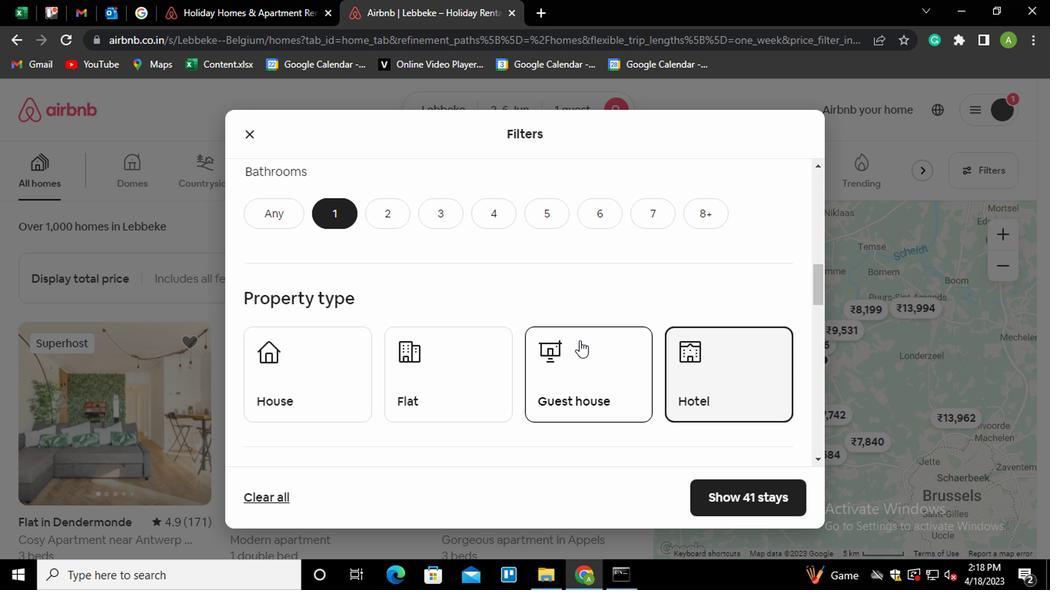 
Action: Mouse scrolled (578, 339) with delta (0, 0)
Screenshot: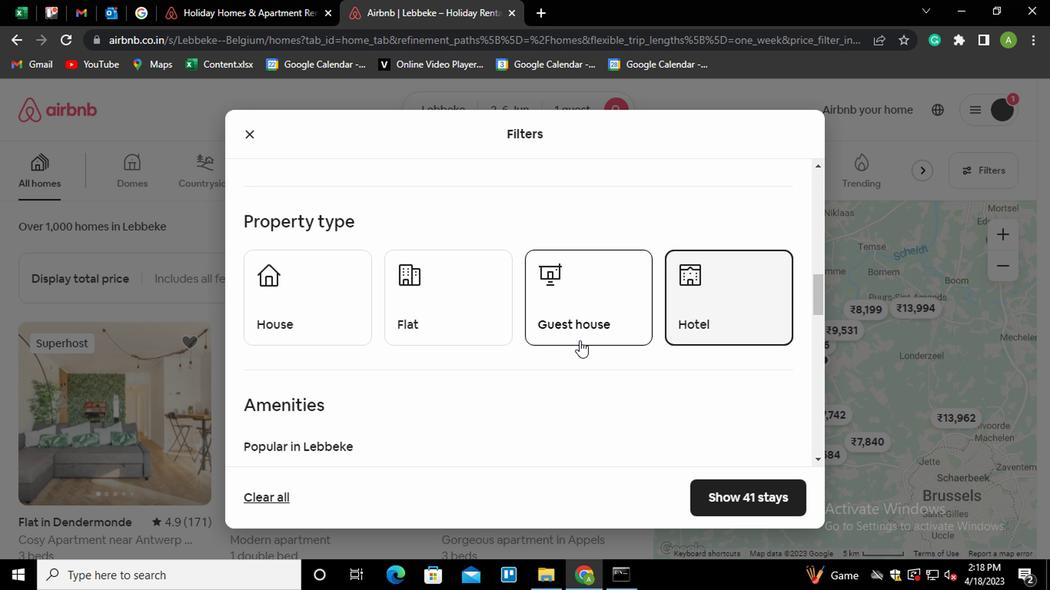 
Action: Mouse scrolled (578, 339) with delta (0, 0)
Screenshot: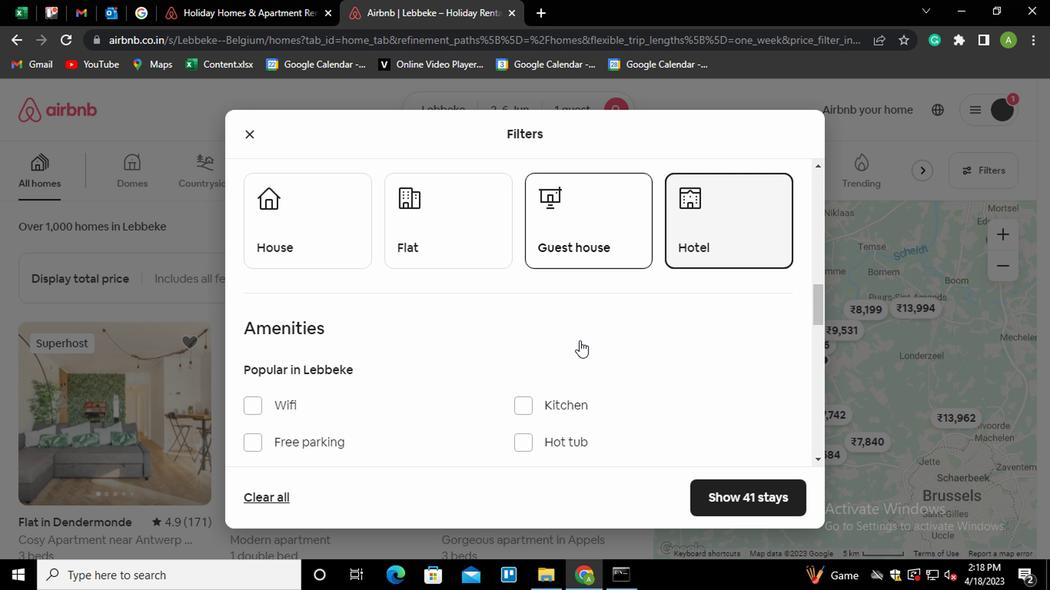 
Action: Mouse scrolled (578, 339) with delta (0, 0)
Screenshot: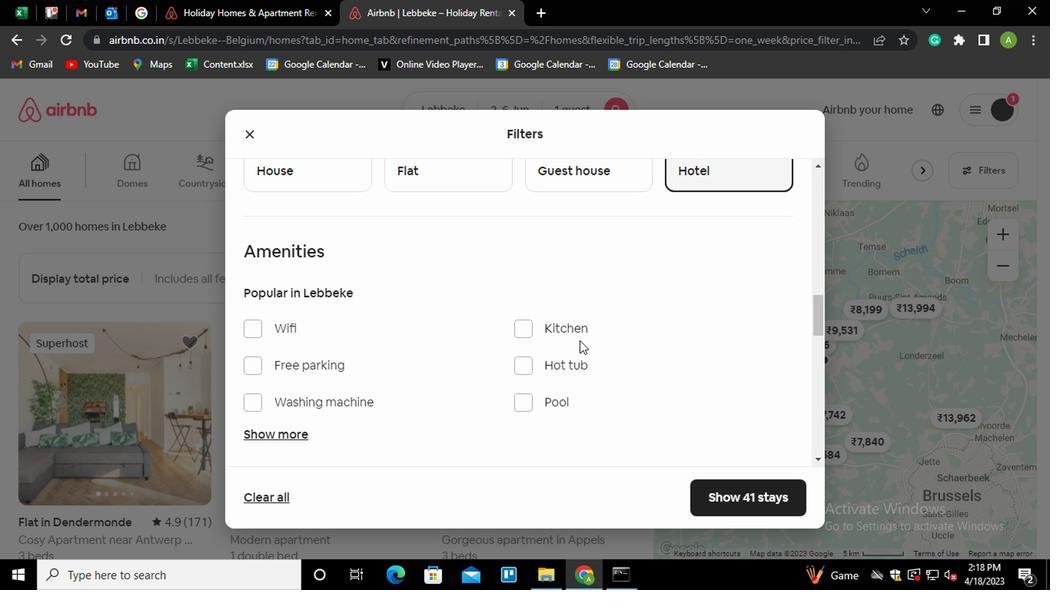
Action: Mouse moved to (294, 352)
Screenshot: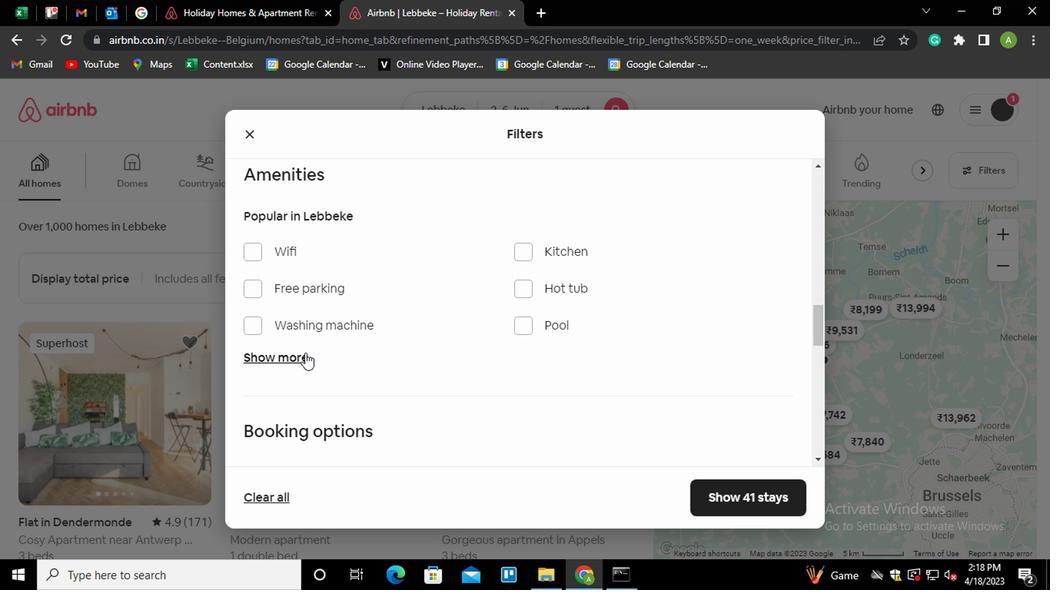 
Action: Mouse pressed left at (294, 352)
Screenshot: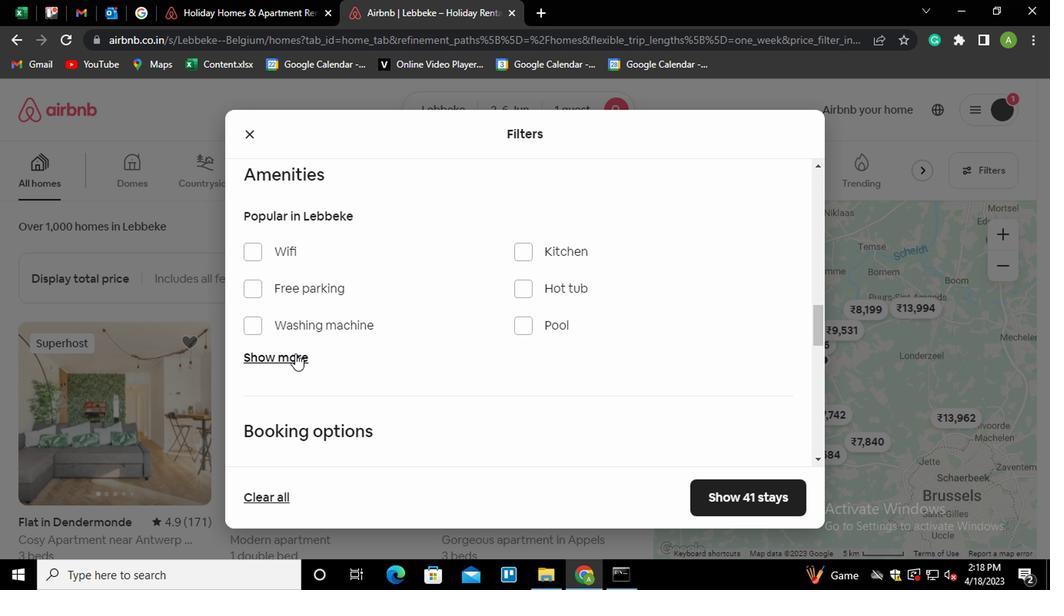 
Action: Mouse moved to (249, 443)
Screenshot: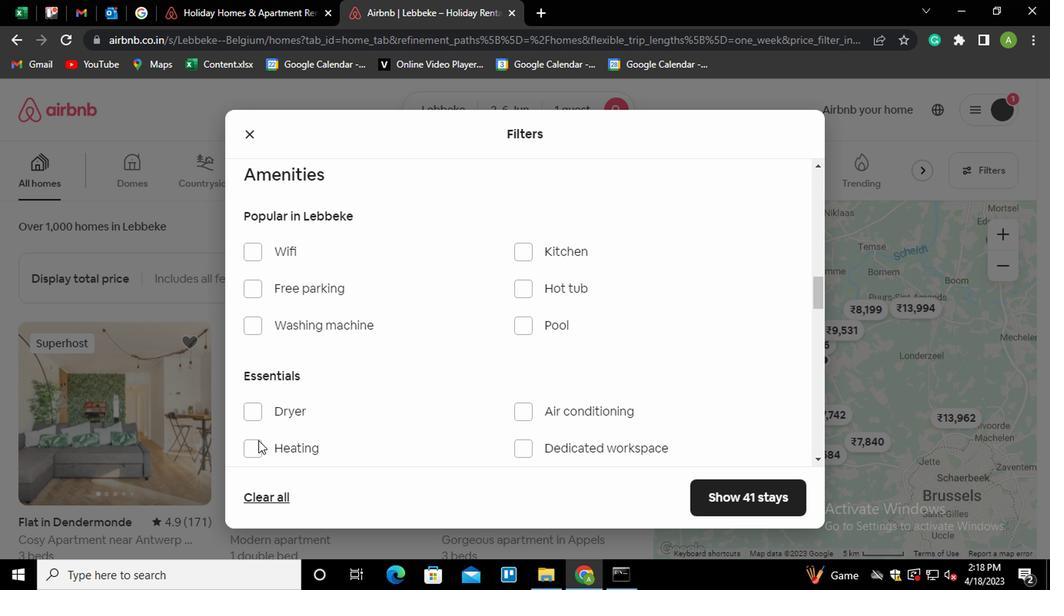 
Action: Mouse pressed left at (249, 443)
Screenshot: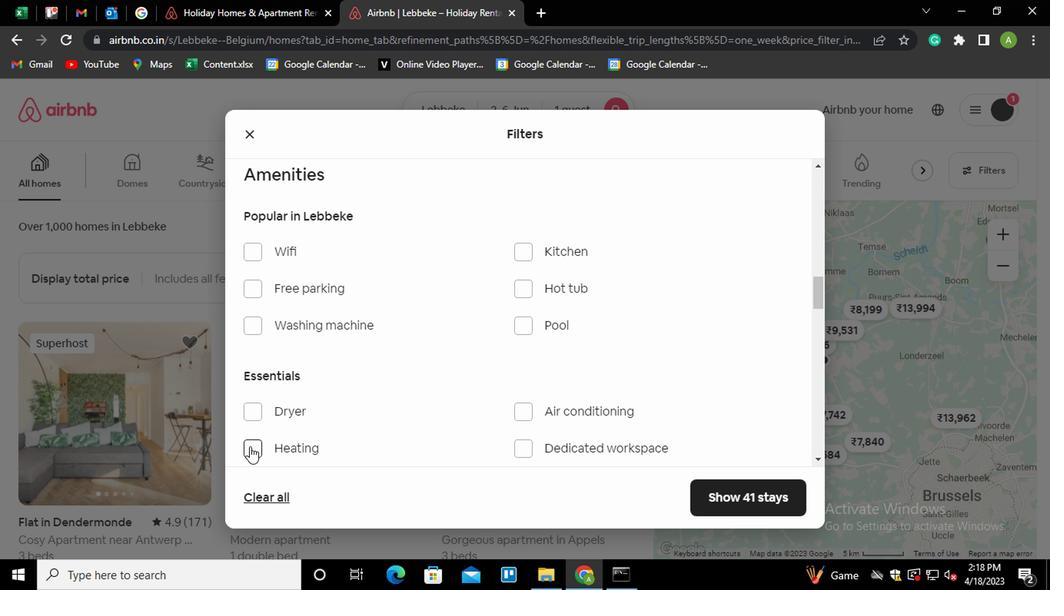 
Action: Mouse moved to (504, 382)
Screenshot: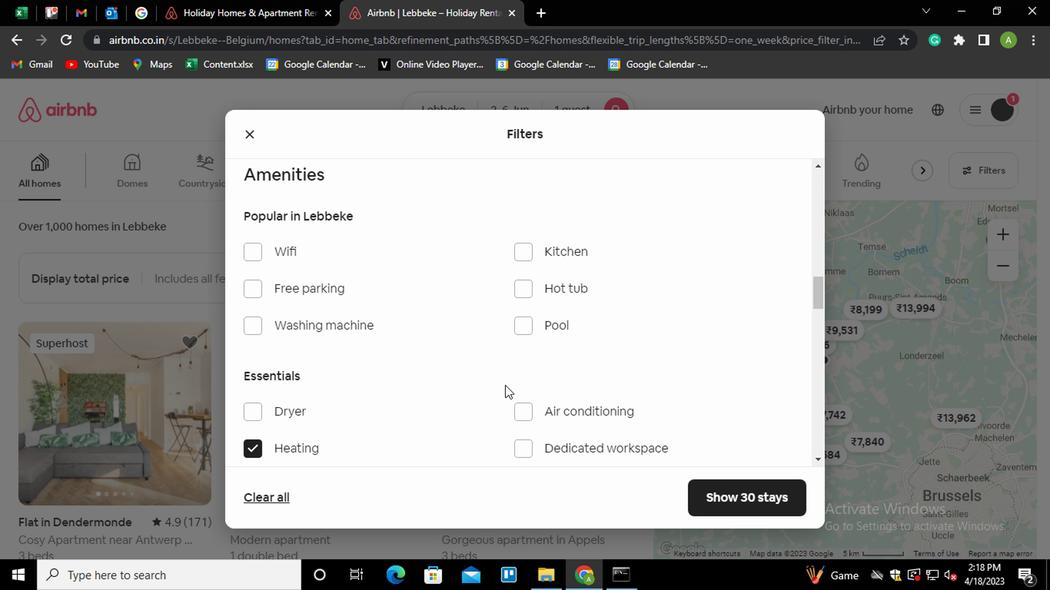 
Action: Mouse scrolled (504, 381) with delta (0, -1)
Screenshot: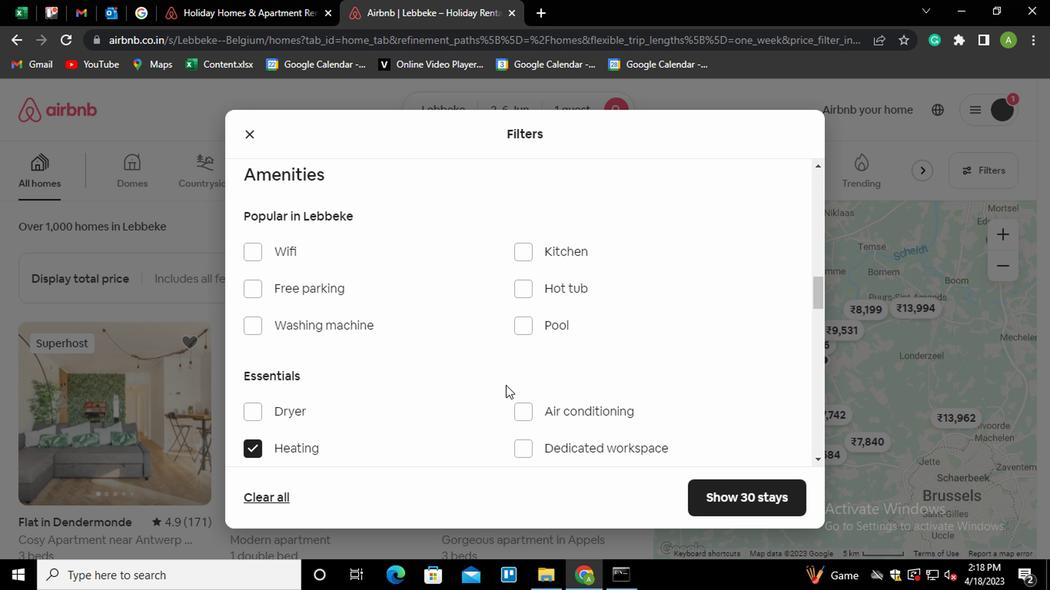 
Action: Mouse scrolled (504, 381) with delta (0, -1)
Screenshot: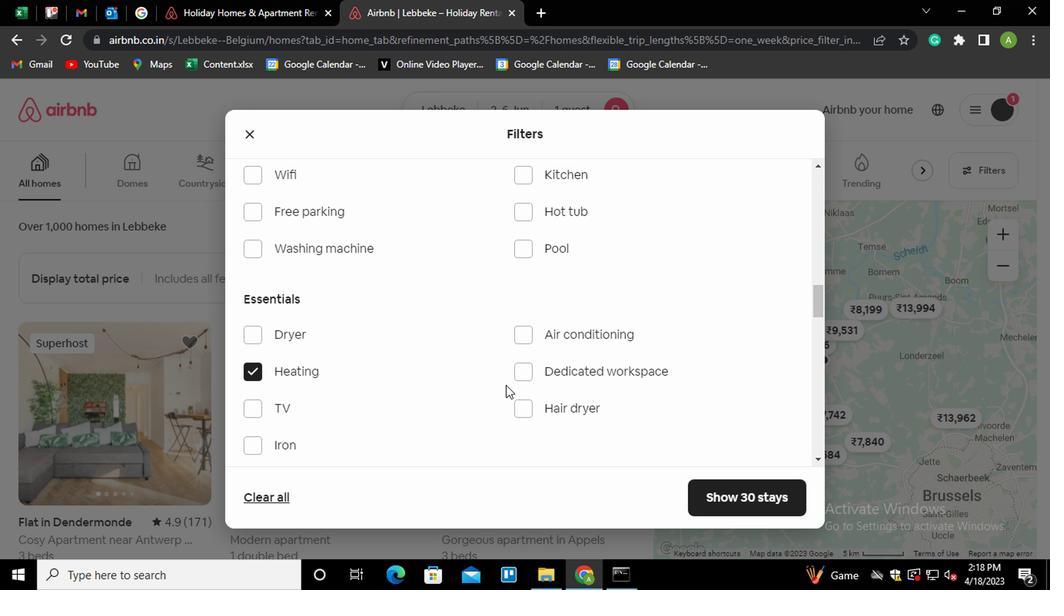 
Action: Mouse scrolled (504, 381) with delta (0, -1)
Screenshot: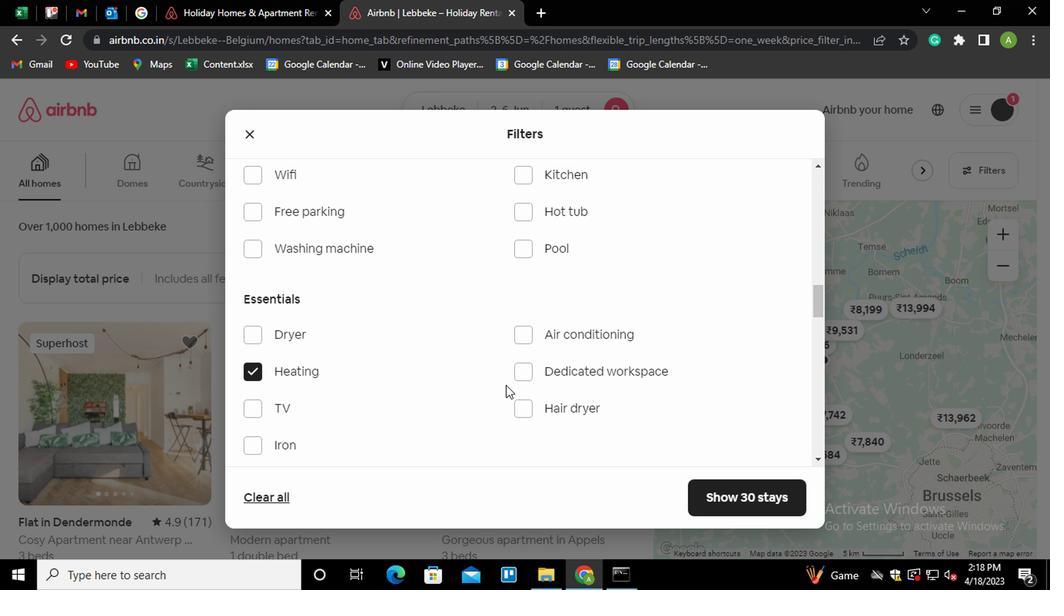 
Action: Mouse scrolled (504, 381) with delta (0, -1)
Screenshot: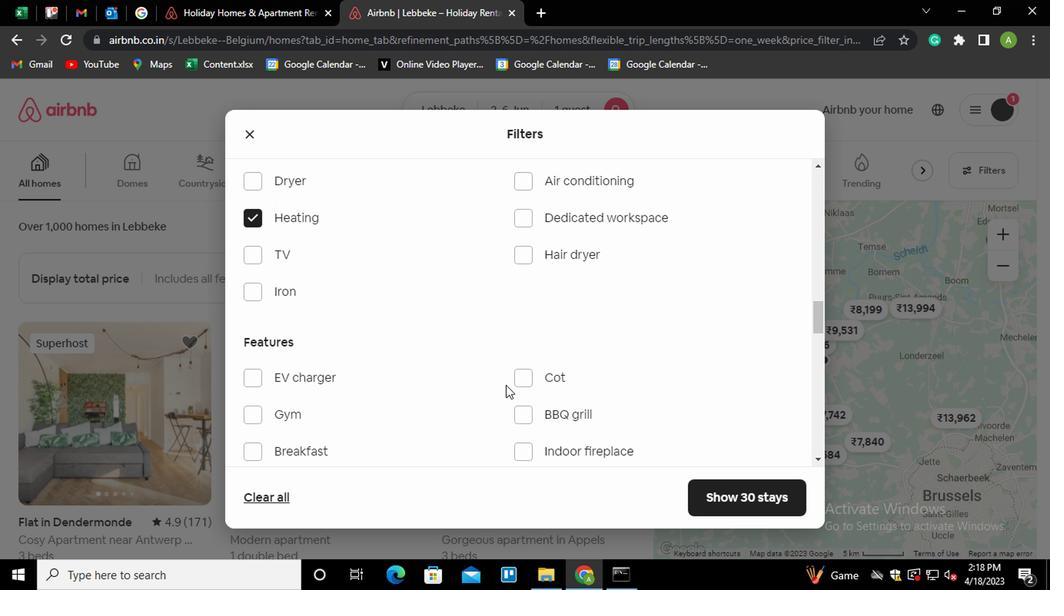 
Action: Mouse scrolled (504, 381) with delta (0, -1)
Screenshot: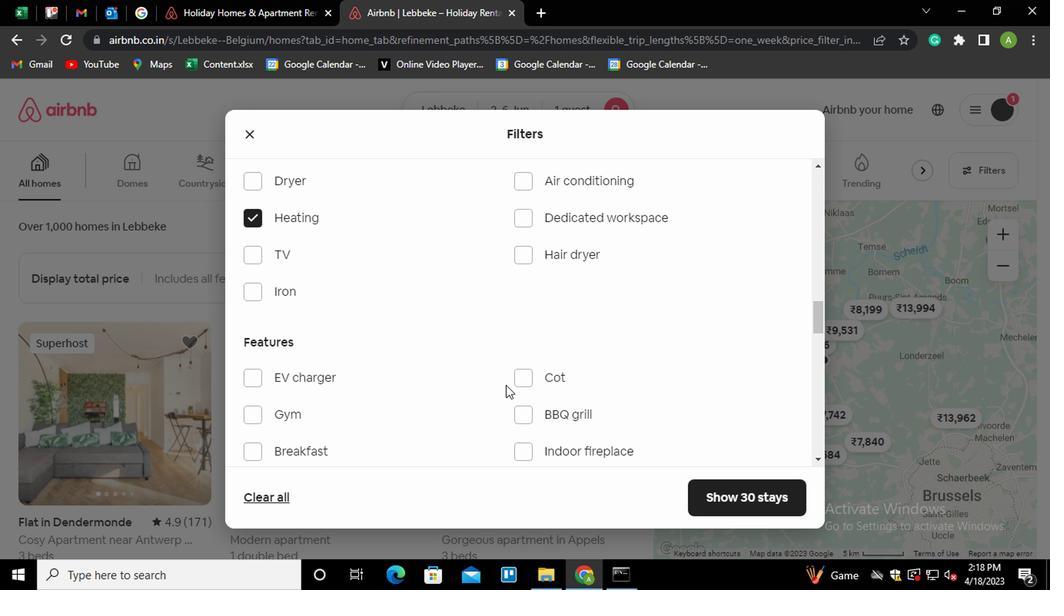 
Action: Mouse scrolled (504, 381) with delta (0, -1)
Screenshot: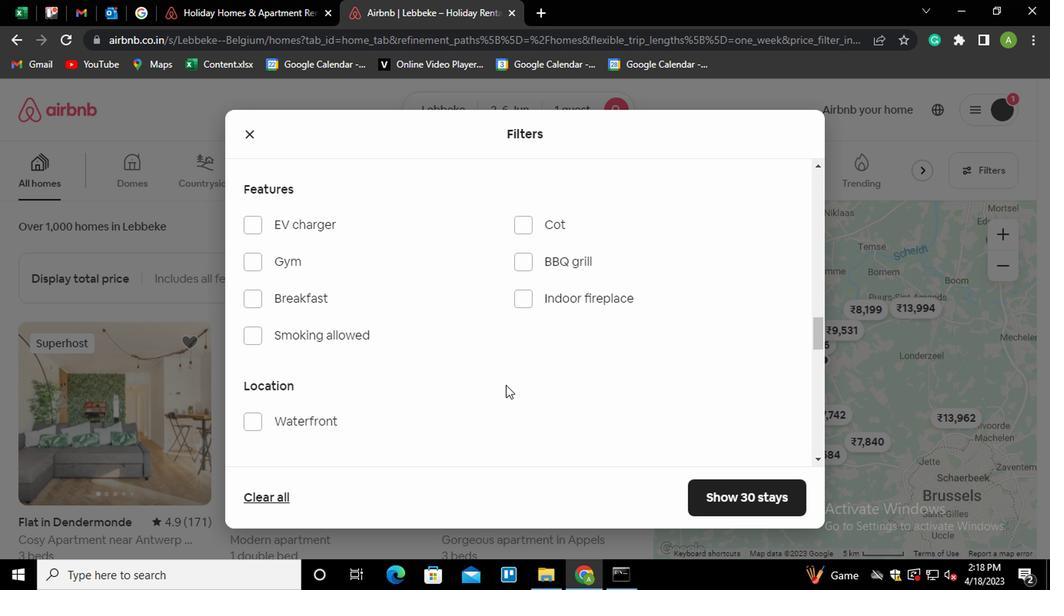 
Action: Mouse scrolled (504, 381) with delta (0, -1)
Screenshot: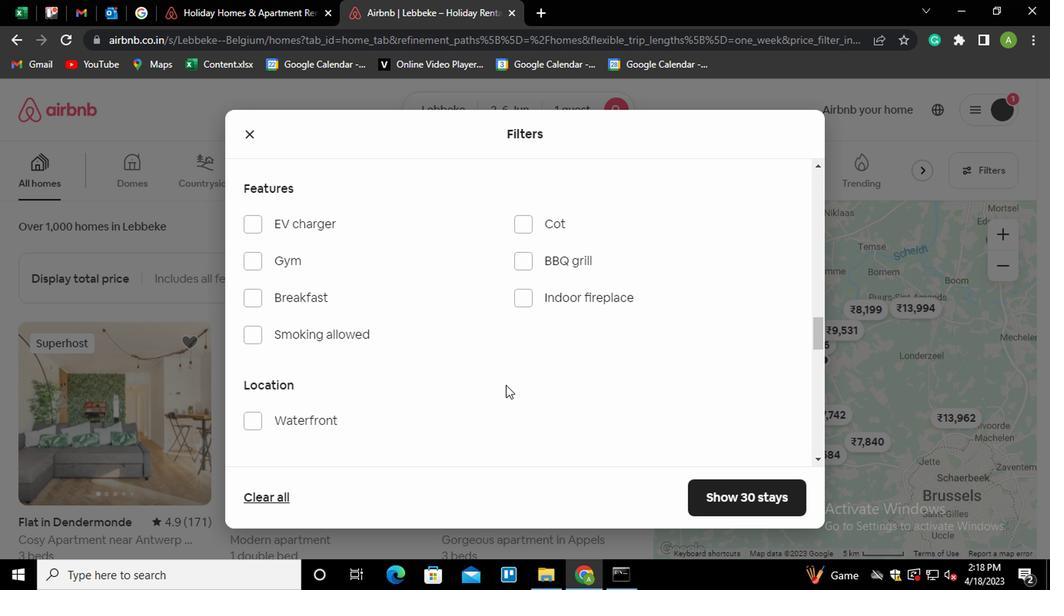 
Action: Mouse scrolled (504, 381) with delta (0, -1)
Screenshot: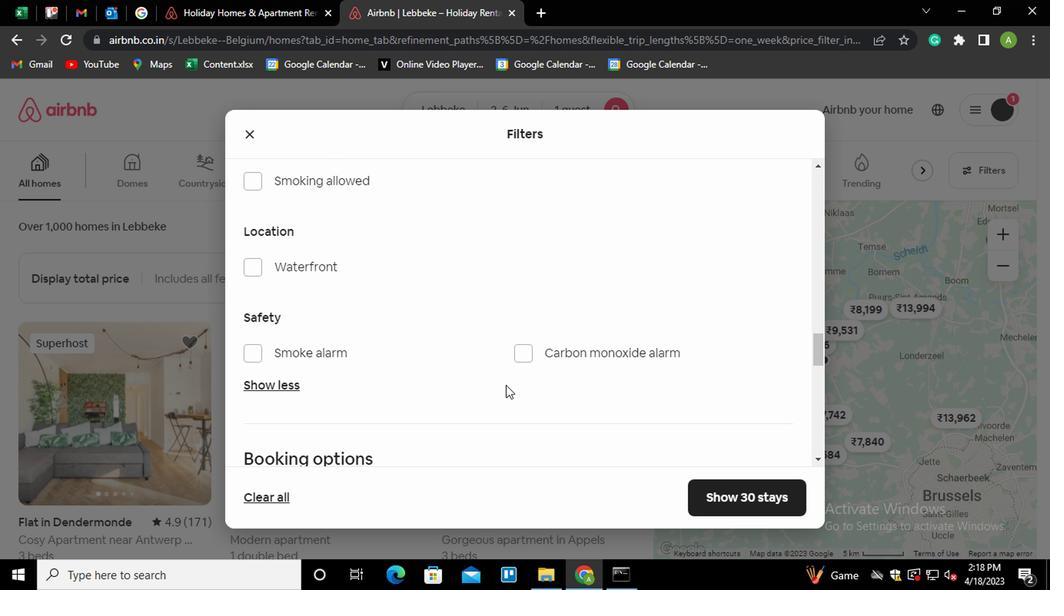 
Action: Mouse scrolled (504, 381) with delta (0, -1)
Screenshot: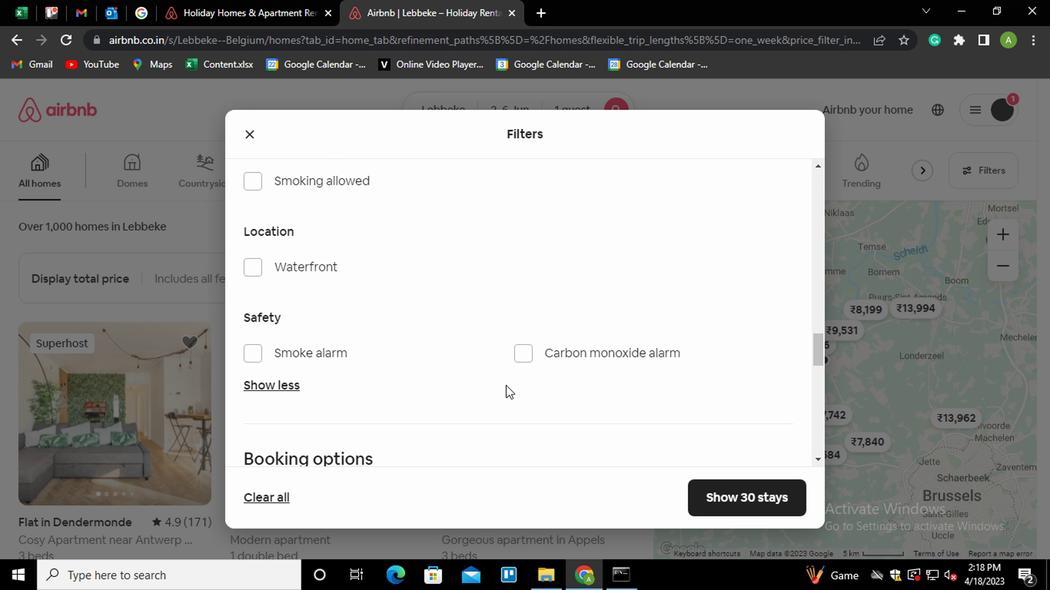 
Action: Mouse scrolled (504, 381) with delta (0, -1)
Screenshot: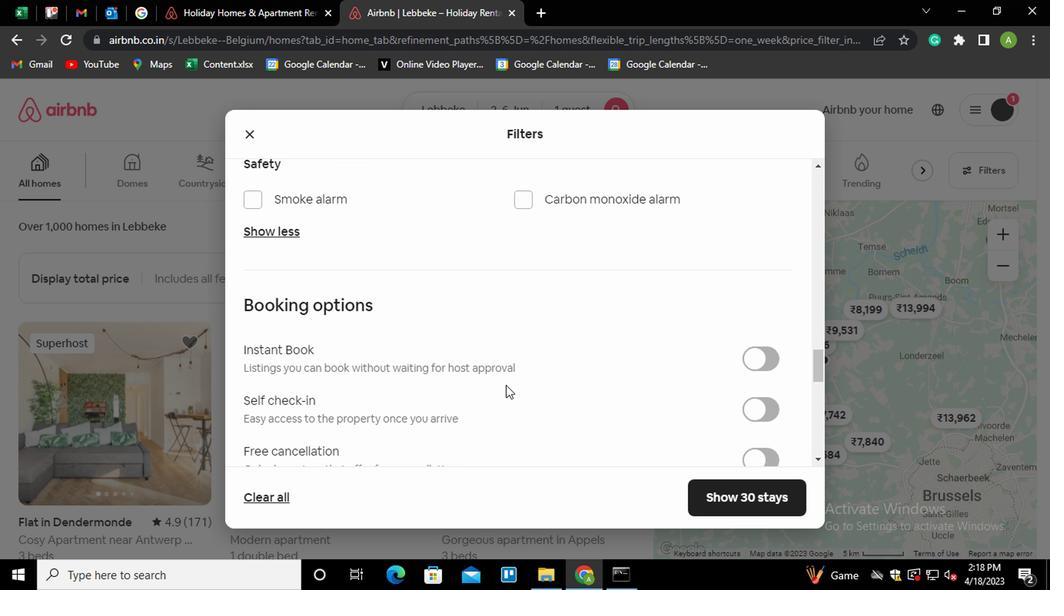 
Action: Mouse moved to (746, 340)
Screenshot: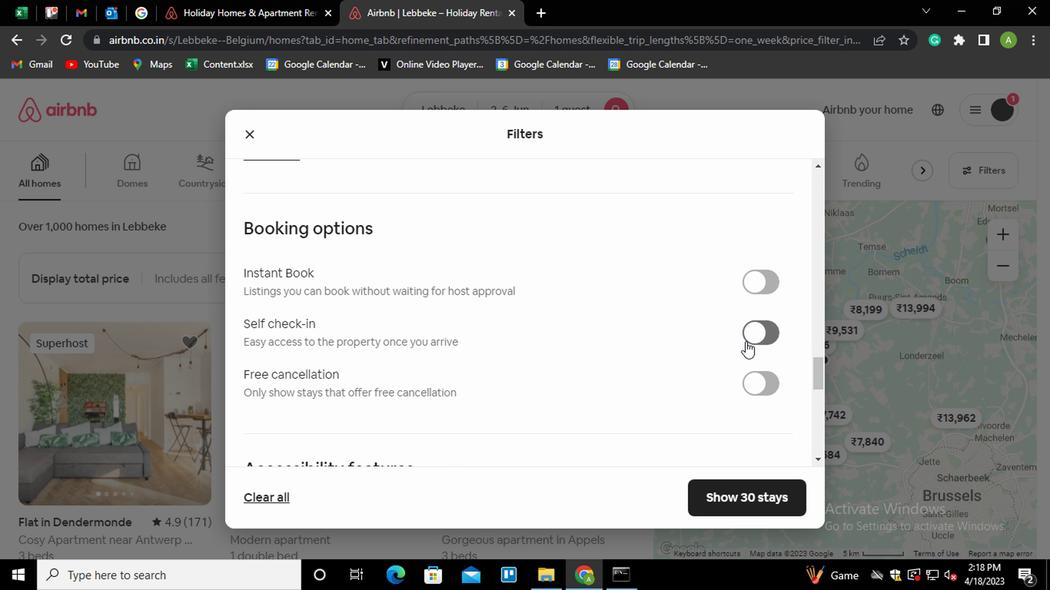 
Action: Mouse pressed left at (746, 340)
Screenshot: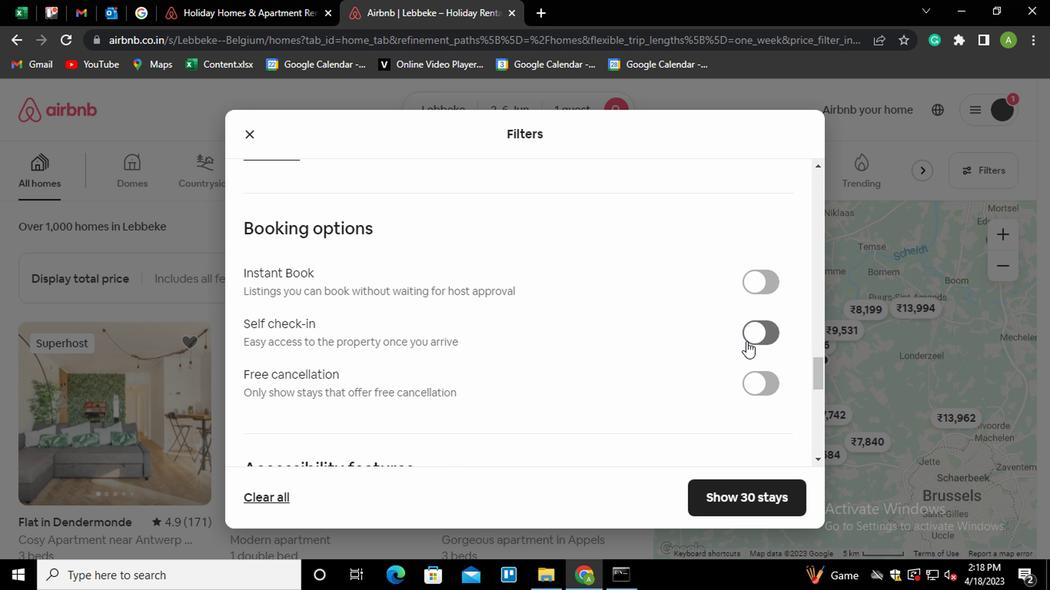 
Action: Mouse moved to (590, 365)
Screenshot: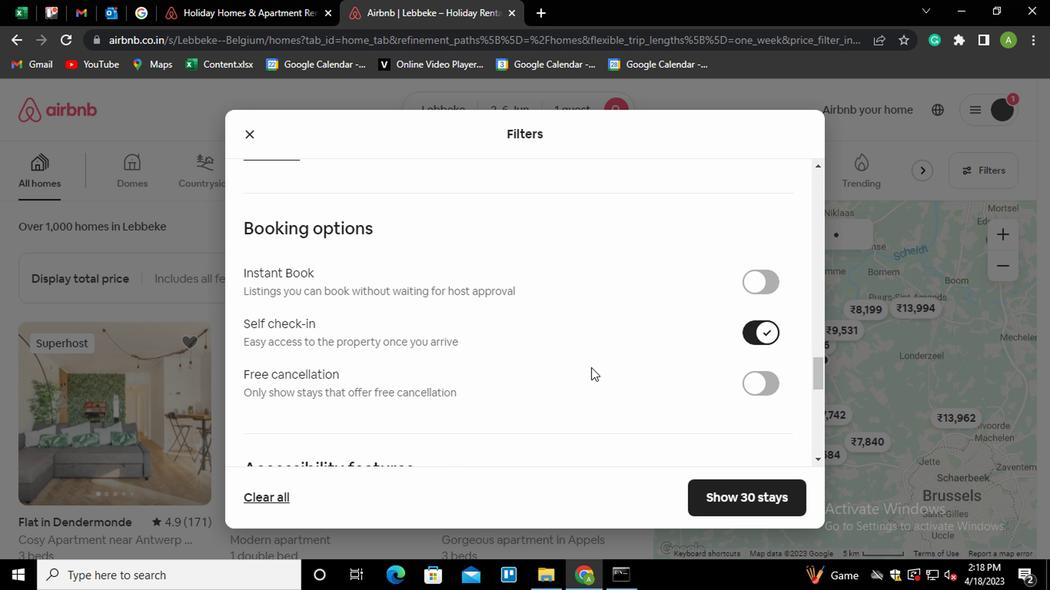 
Action: Mouse scrolled (590, 365) with delta (0, 0)
Screenshot: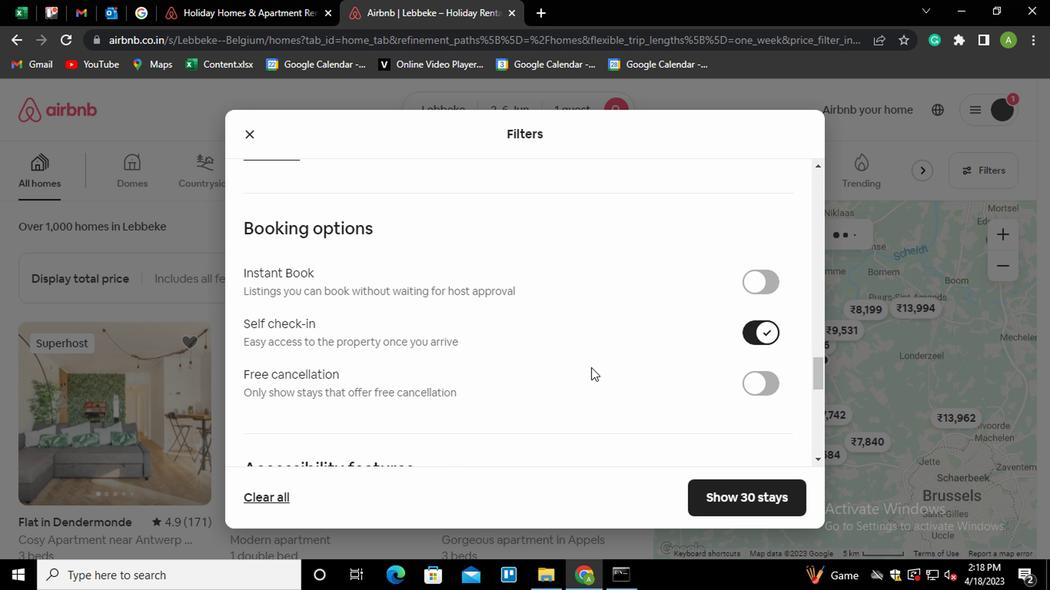 
Action: Mouse scrolled (590, 365) with delta (0, 0)
Screenshot: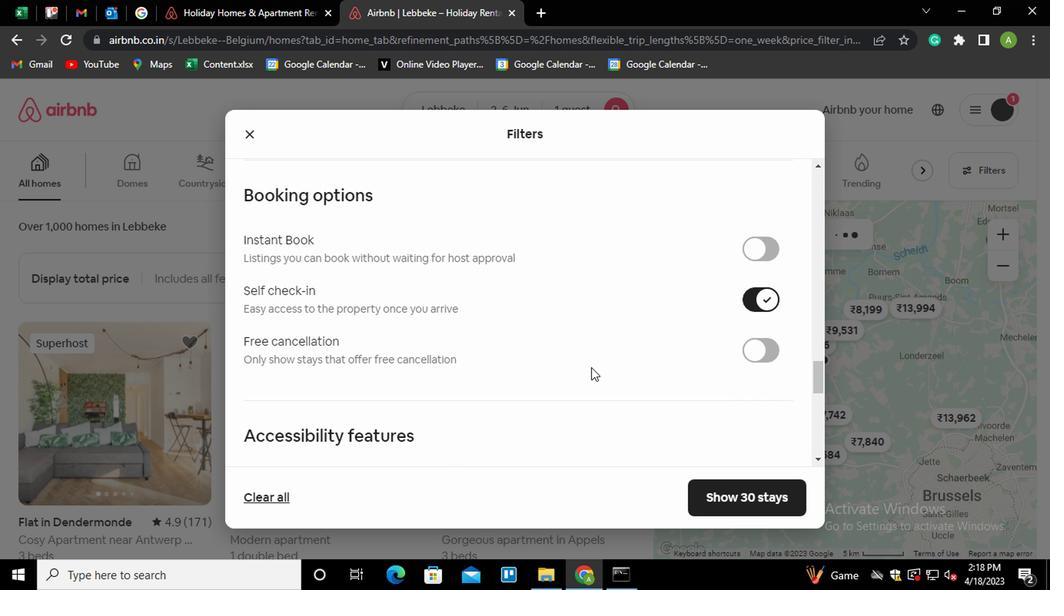 
Action: Mouse scrolled (590, 365) with delta (0, 0)
Screenshot: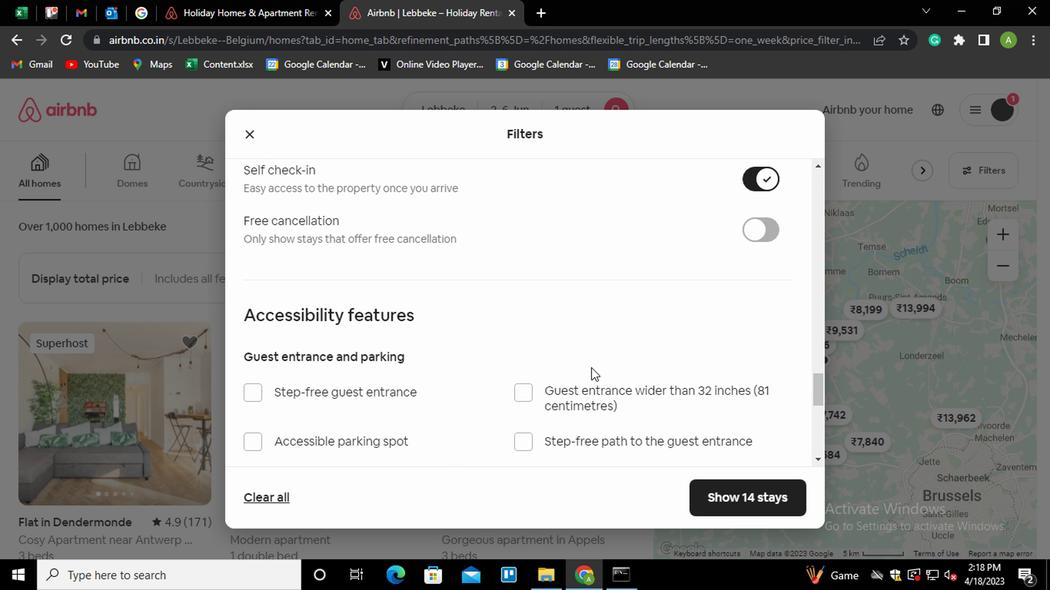 
Action: Mouse scrolled (590, 365) with delta (0, 0)
Screenshot: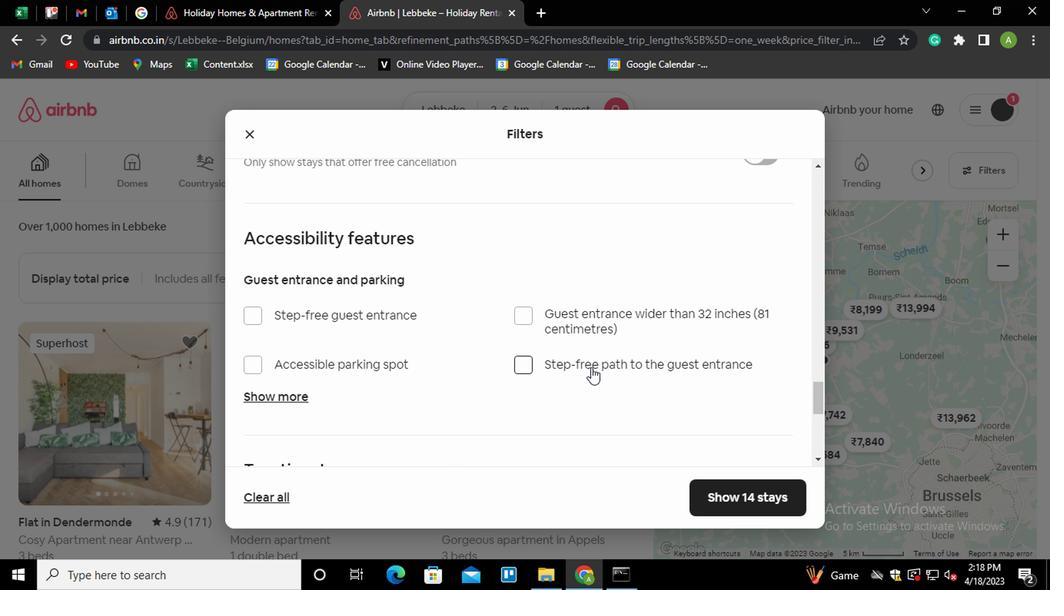 
Action: Mouse scrolled (590, 365) with delta (0, 0)
Screenshot: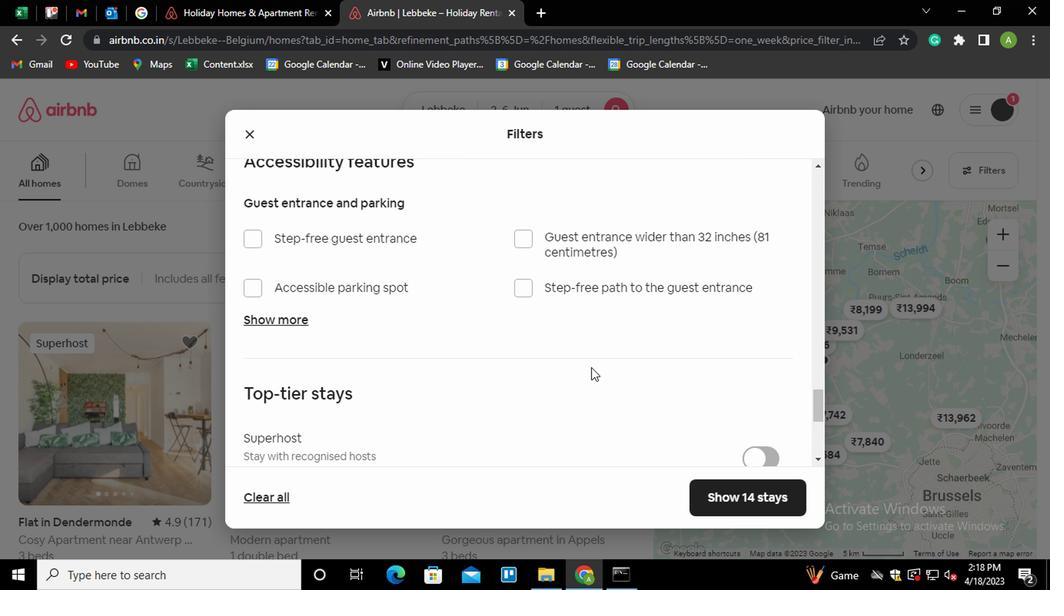 
Action: Mouse scrolled (590, 365) with delta (0, 0)
Screenshot: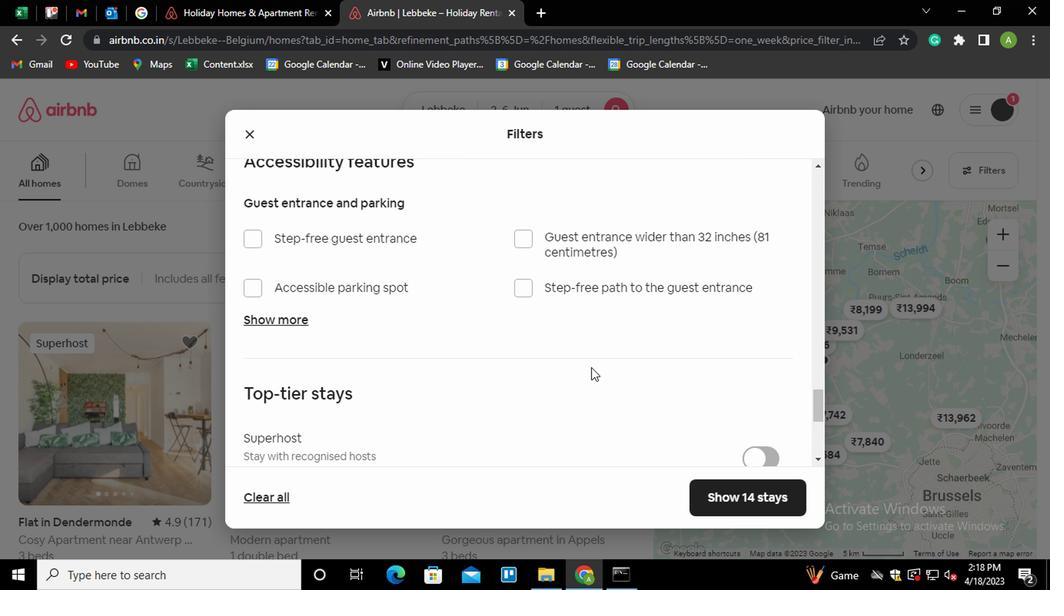 
Action: Mouse scrolled (590, 365) with delta (0, 0)
Screenshot: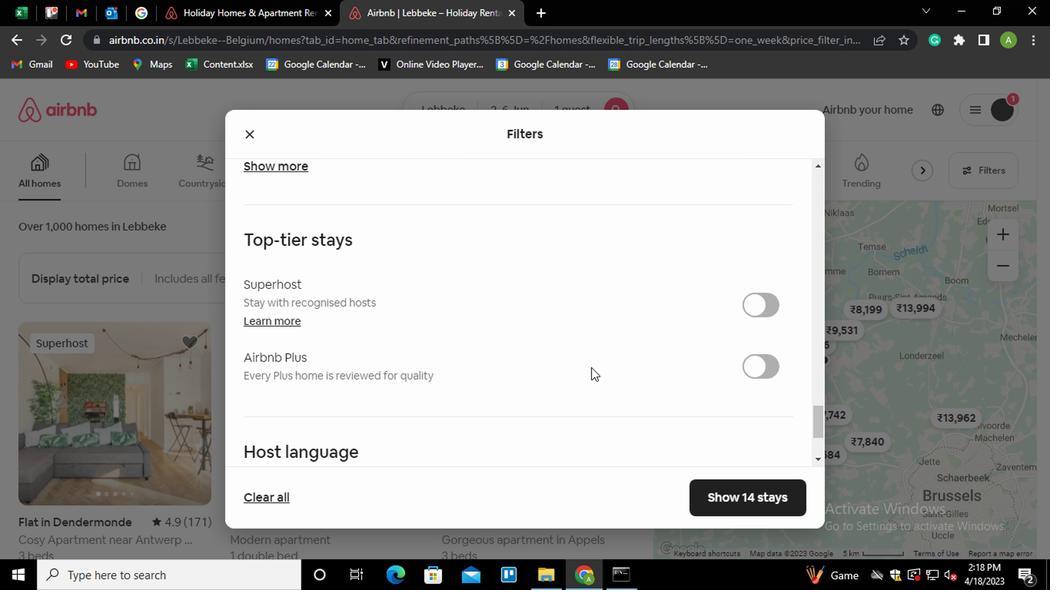 
Action: Mouse scrolled (590, 365) with delta (0, 0)
Screenshot: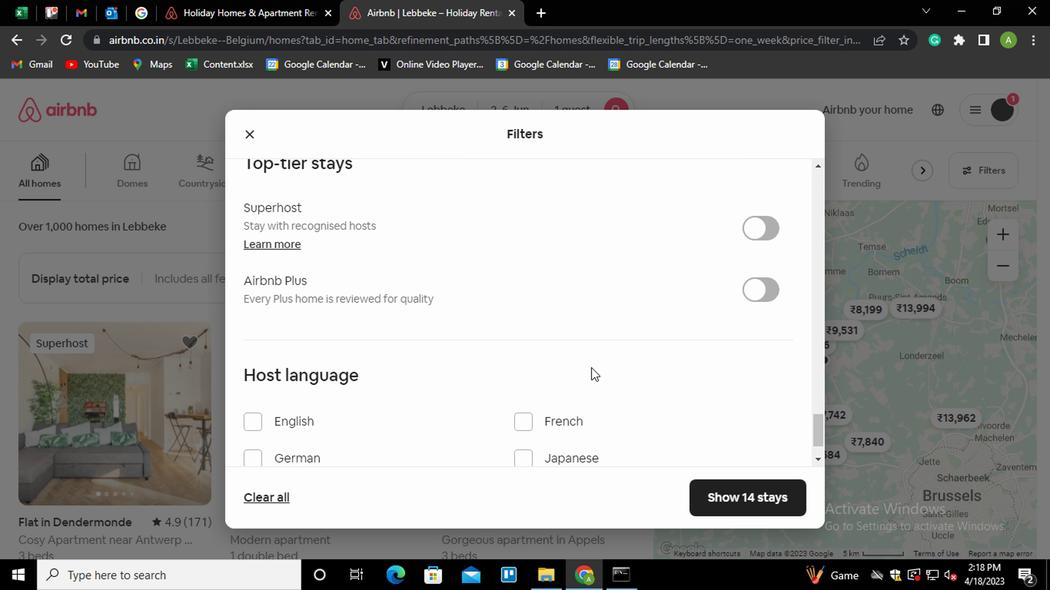 
Action: Mouse moved to (252, 357)
Screenshot: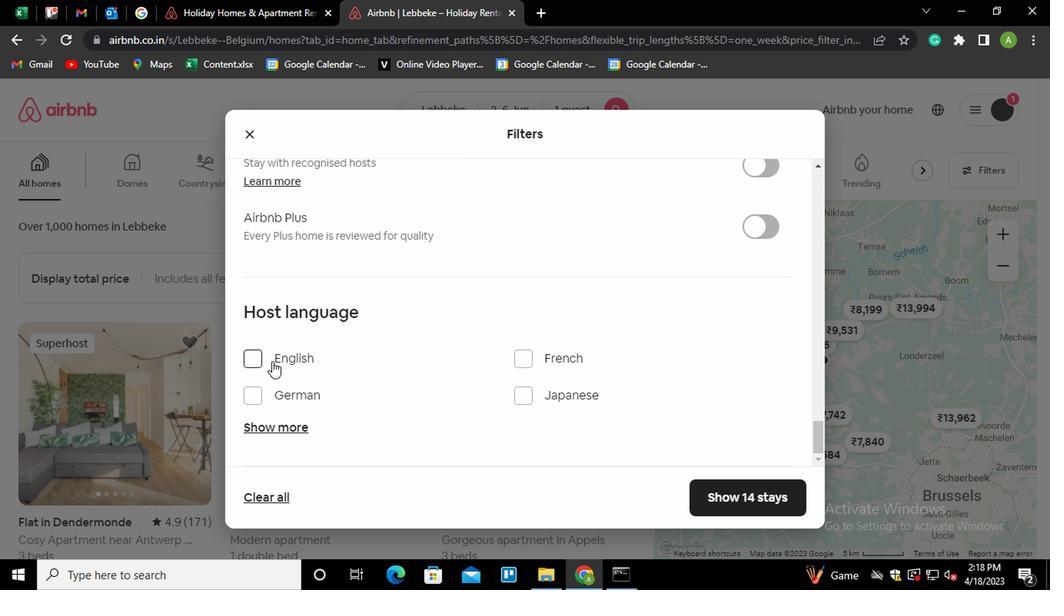 
Action: Mouse pressed left at (252, 357)
Screenshot: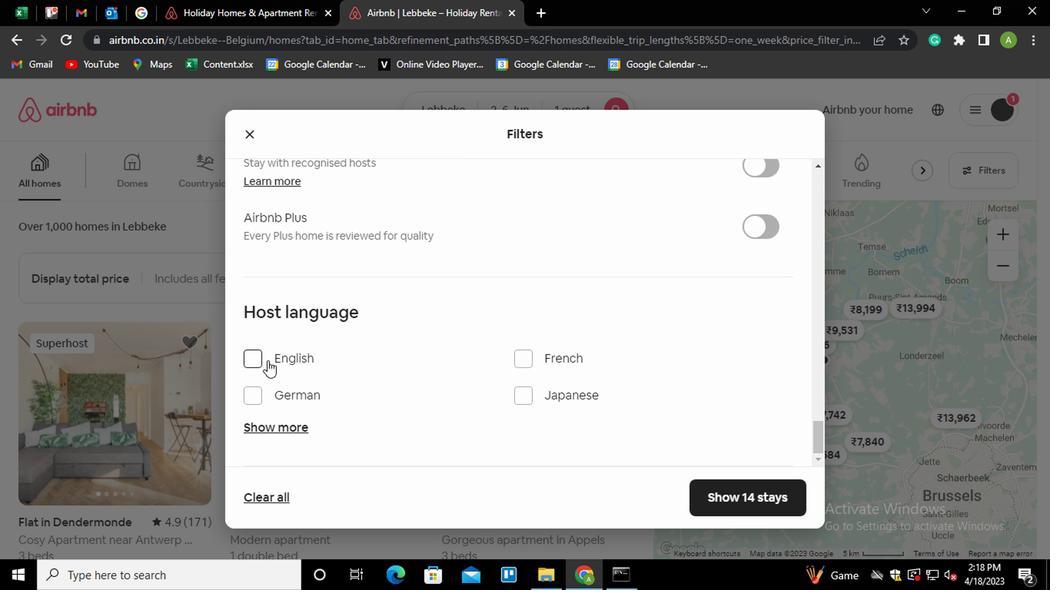 
Action: Mouse moved to (770, 487)
Screenshot: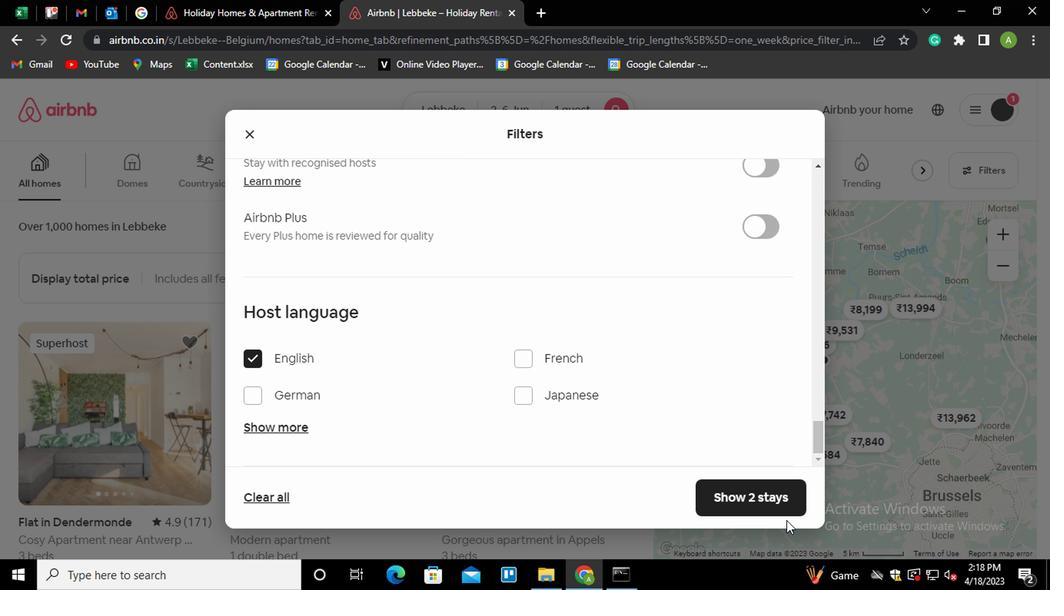 
Action: Mouse pressed left at (770, 487)
Screenshot: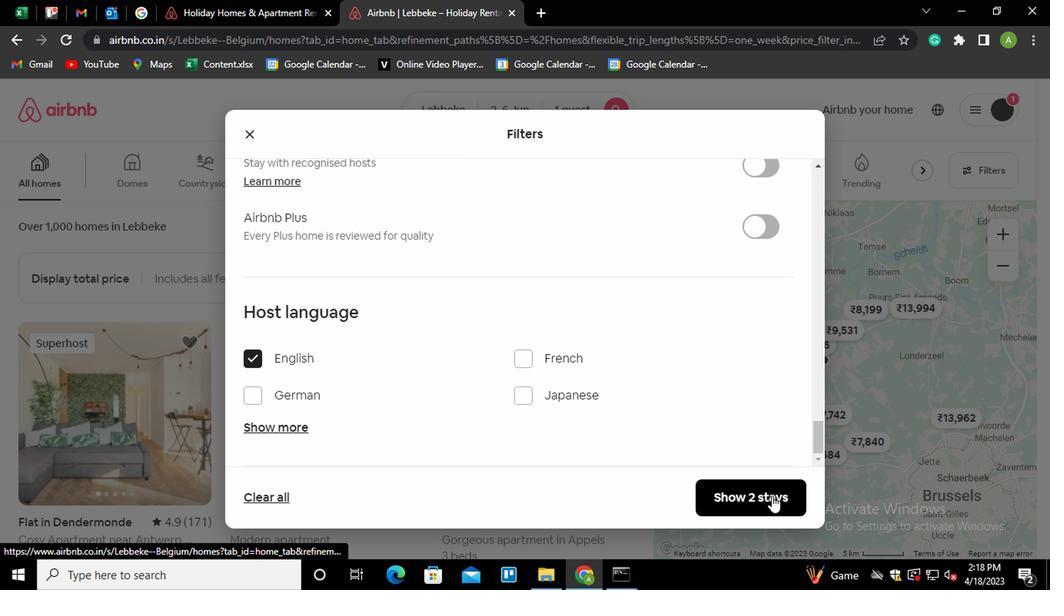 
